 Task: Display the results of the 2022 Victory Lane Racing NASCAR Cup Series for the race "FireKeepers Casino 400" on the track "Michigan".
Action: Mouse moved to (269, 278)
Screenshot: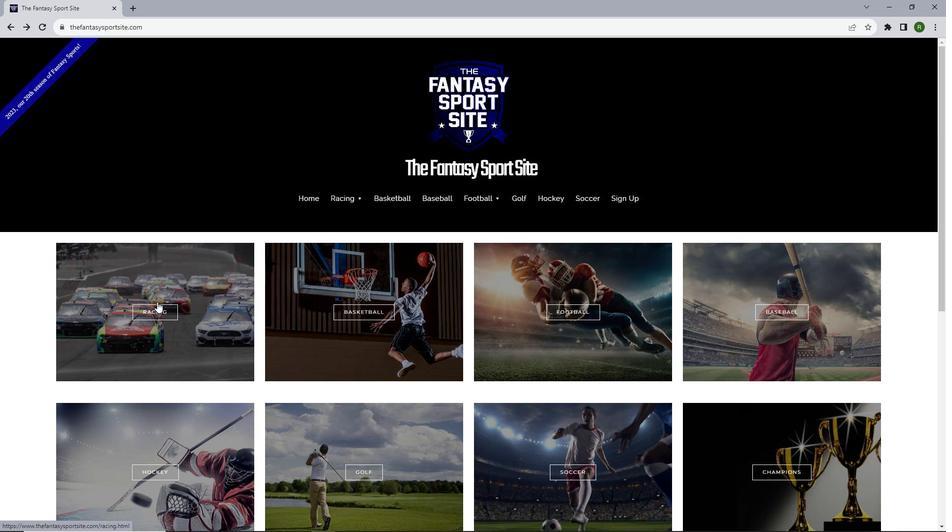 
Action: Mouse pressed left at (269, 278)
Screenshot: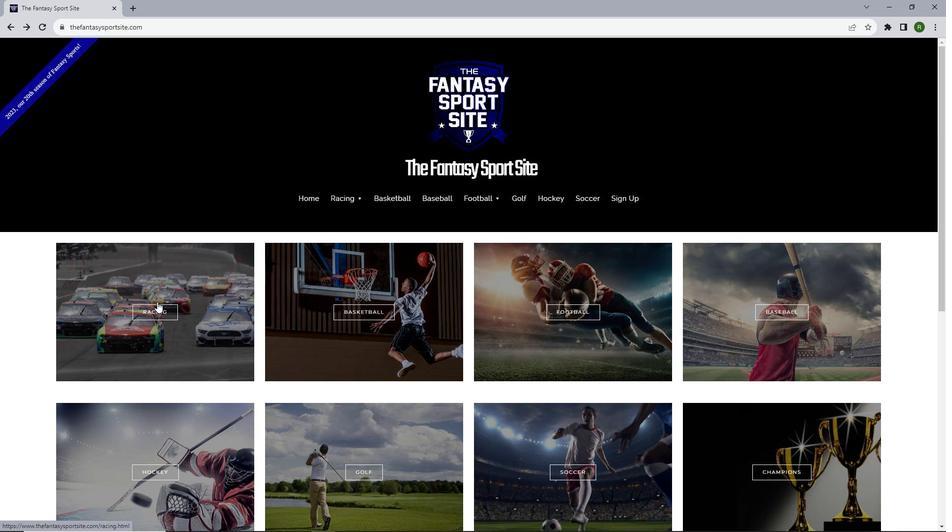 
Action: Mouse moved to (286, 289)
Screenshot: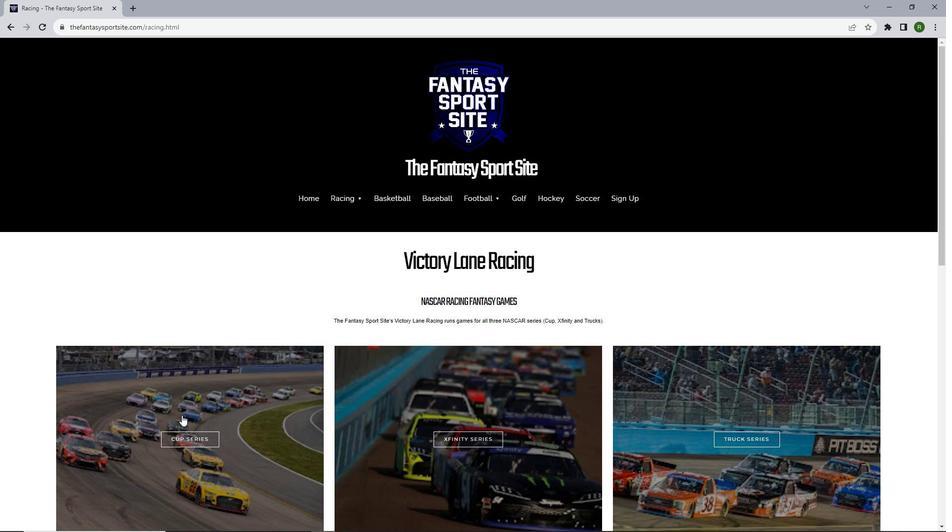 
Action: Mouse pressed left at (286, 289)
Screenshot: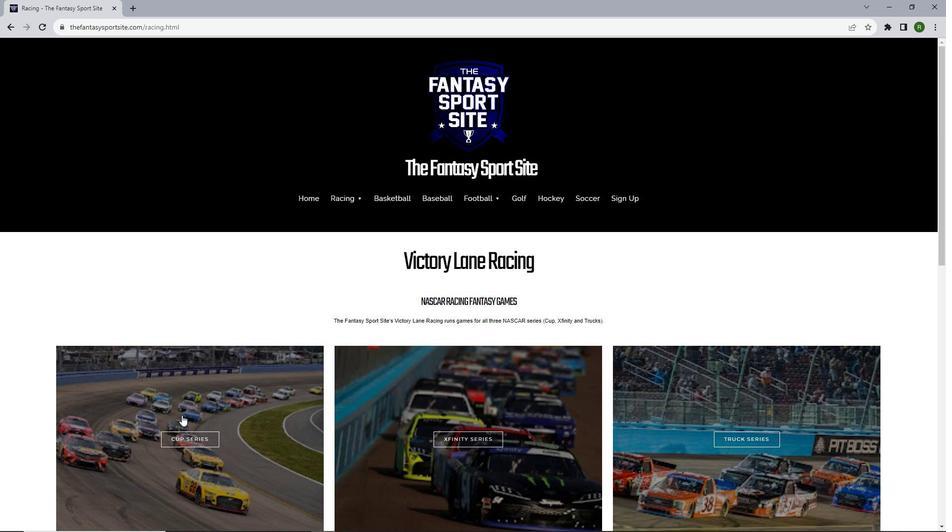 
Action: Mouse moved to (306, 288)
Screenshot: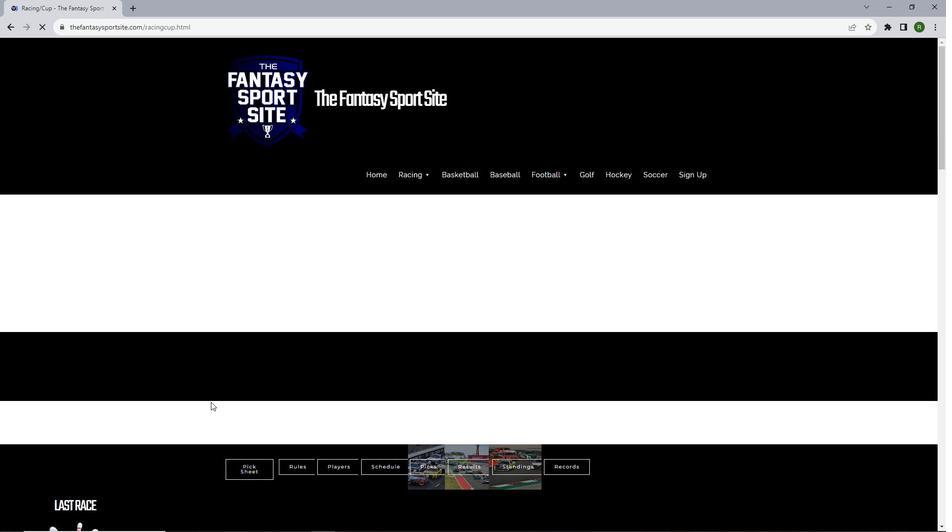 
Action: Mouse scrolled (306, 288) with delta (0, 0)
Screenshot: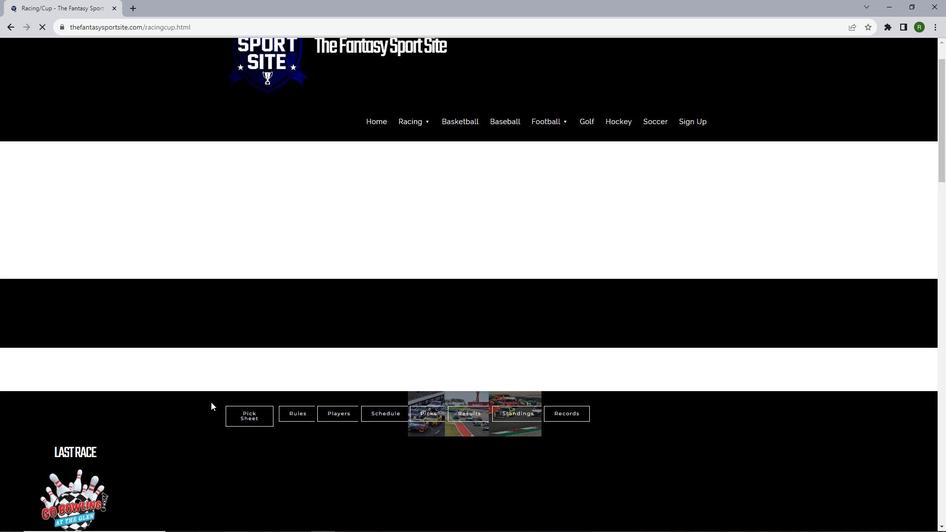 
Action: Mouse scrolled (306, 288) with delta (0, 0)
Screenshot: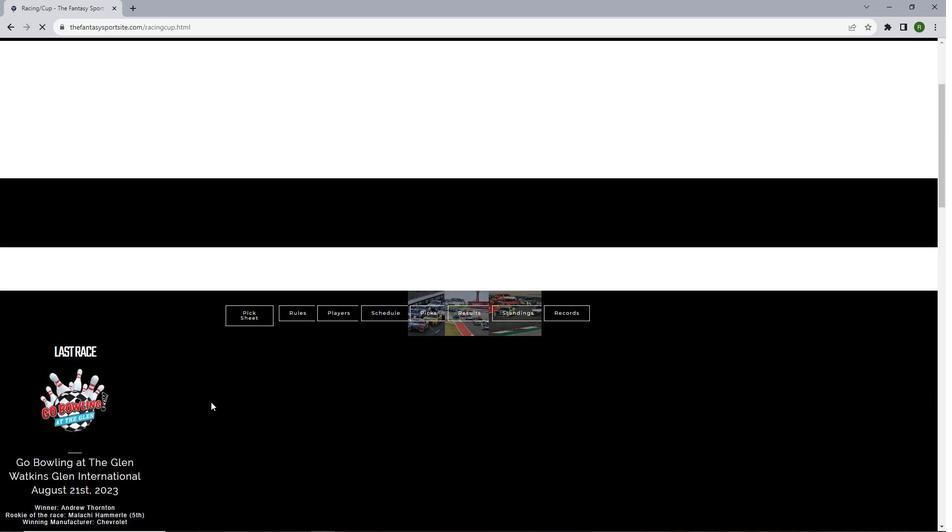 
Action: Mouse scrolled (306, 288) with delta (0, 0)
Screenshot: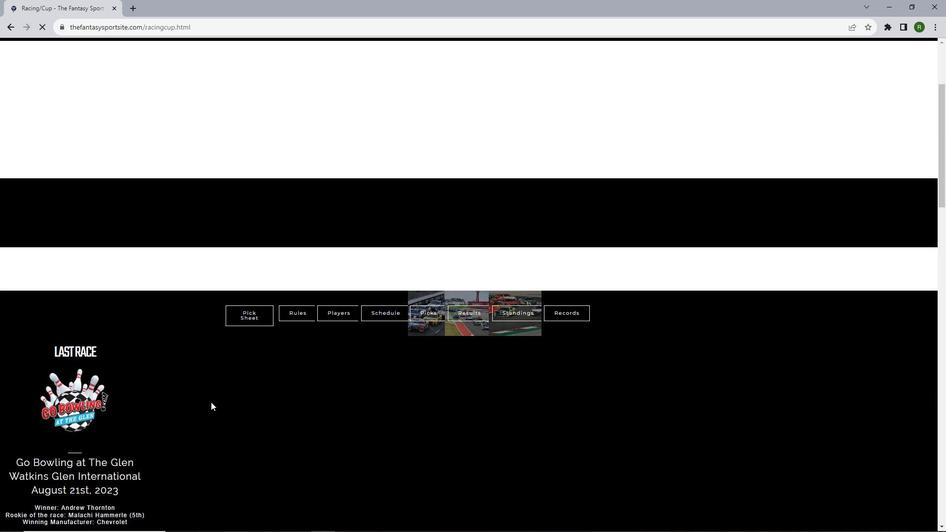 
Action: Mouse scrolled (306, 288) with delta (0, 0)
Screenshot: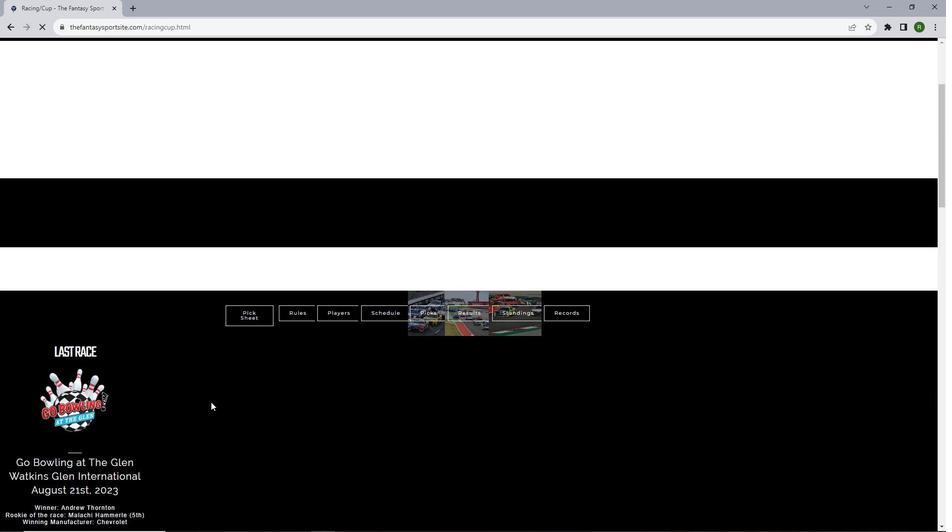 
Action: Mouse moved to (445, 290)
Screenshot: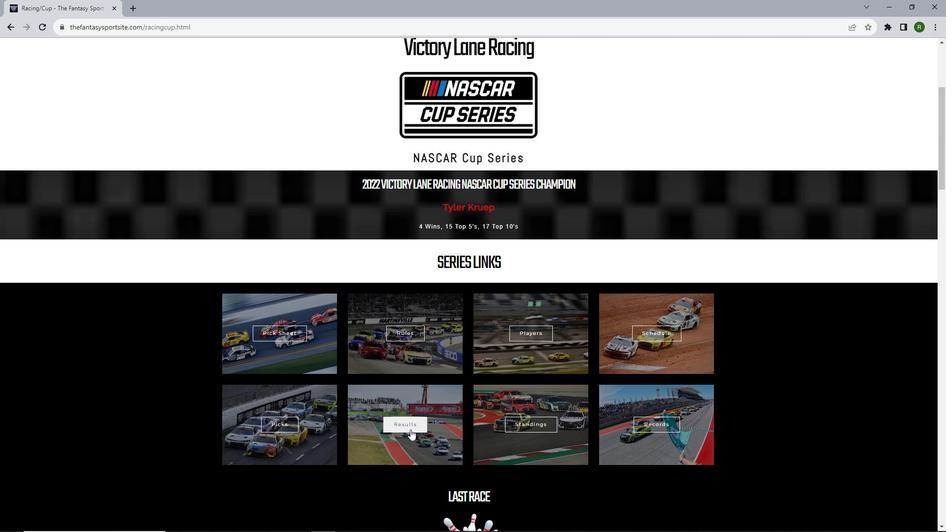 
Action: Mouse pressed left at (445, 290)
Screenshot: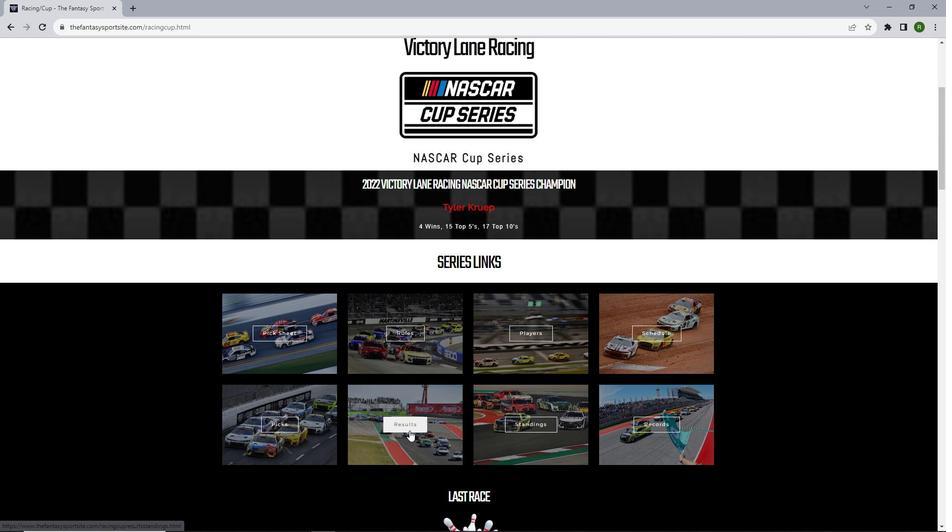 
Action: Mouse moved to (468, 275)
Screenshot: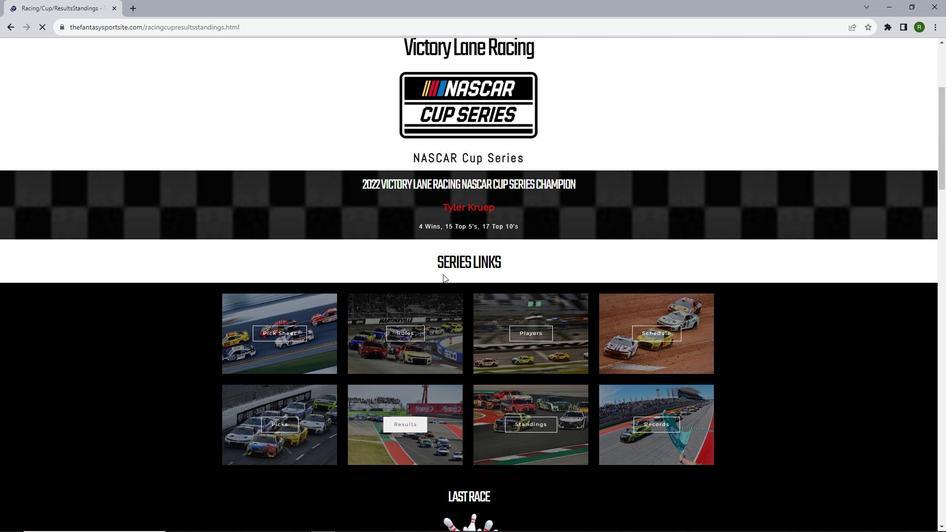 
Action: Mouse scrolled (468, 275) with delta (0, 0)
Screenshot: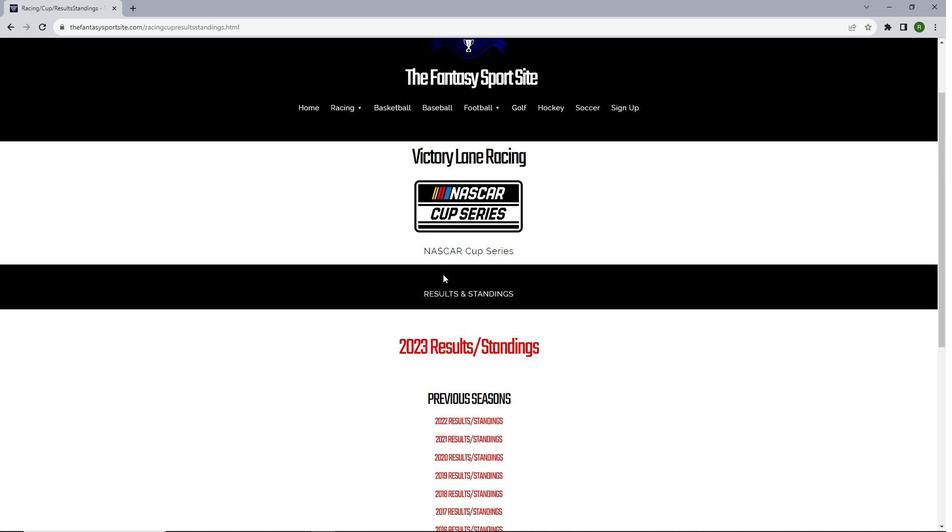 
Action: Mouse scrolled (468, 275) with delta (0, 0)
Screenshot: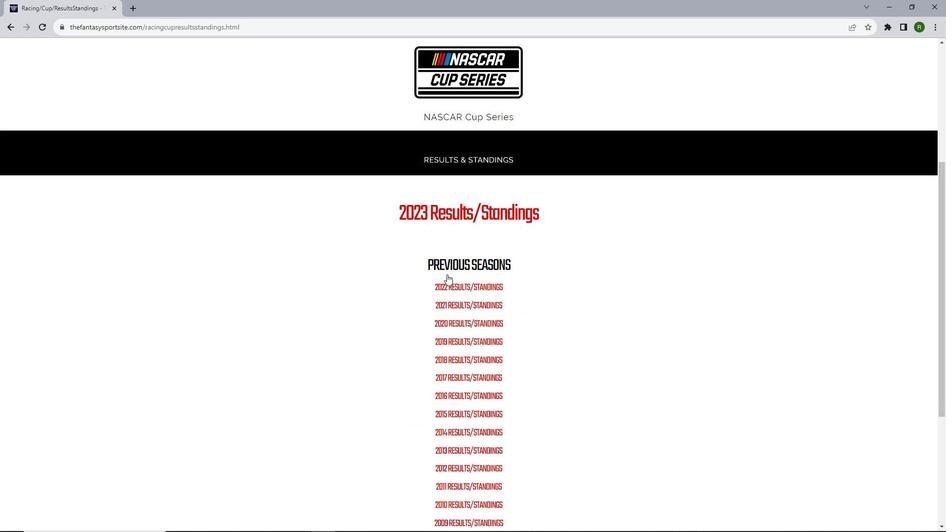 
Action: Mouse scrolled (468, 275) with delta (0, 0)
Screenshot: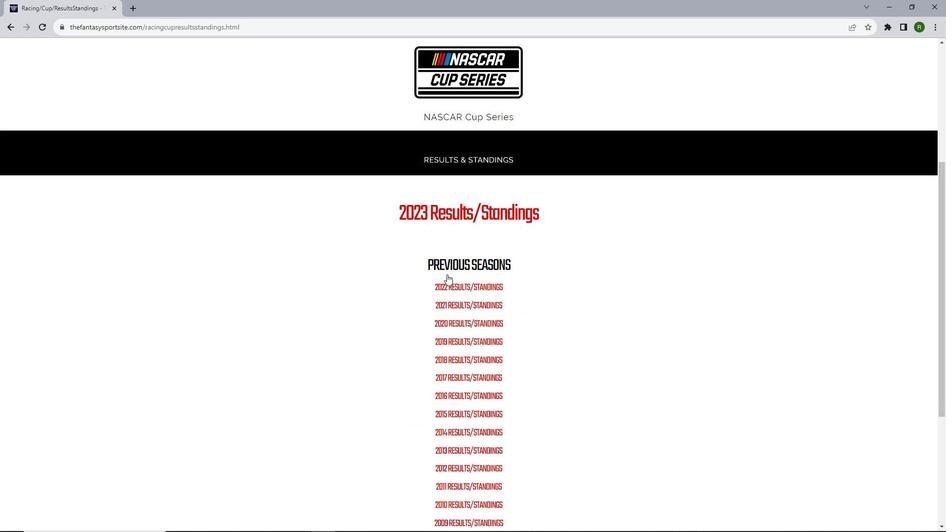 
Action: Mouse scrolled (468, 275) with delta (0, 0)
Screenshot: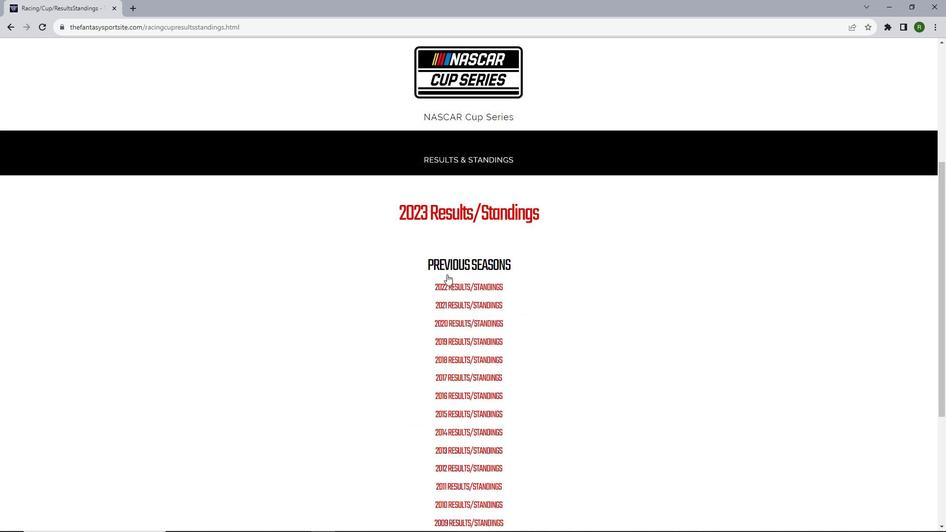 
Action: Mouse scrolled (468, 275) with delta (0, 0)
Screenshot: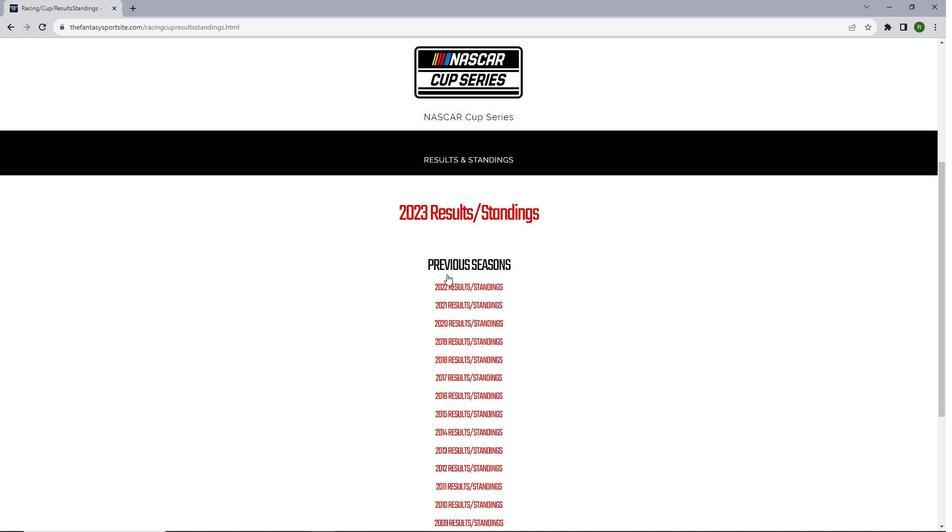 
Action: Mouse moved to (482, 274)
Screenshot: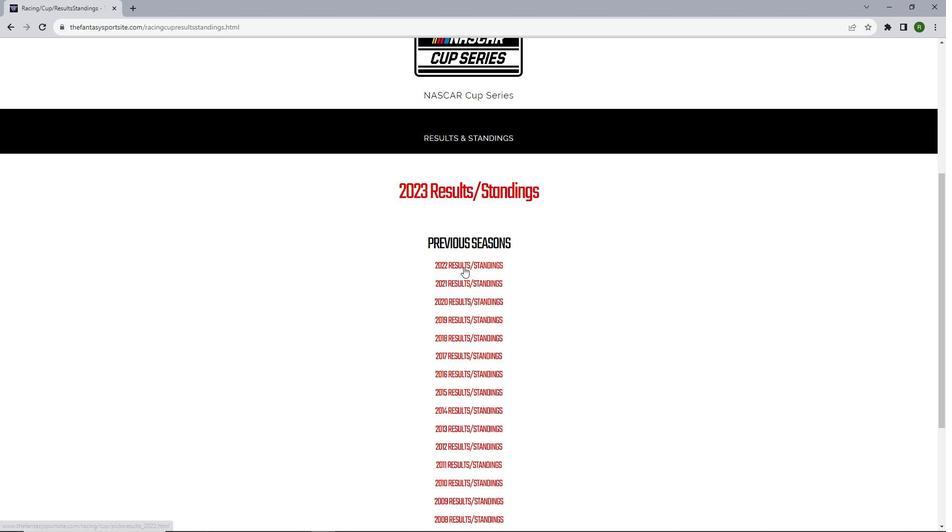 
Action: Mouse pressed left at (482, 274)
Screenshot: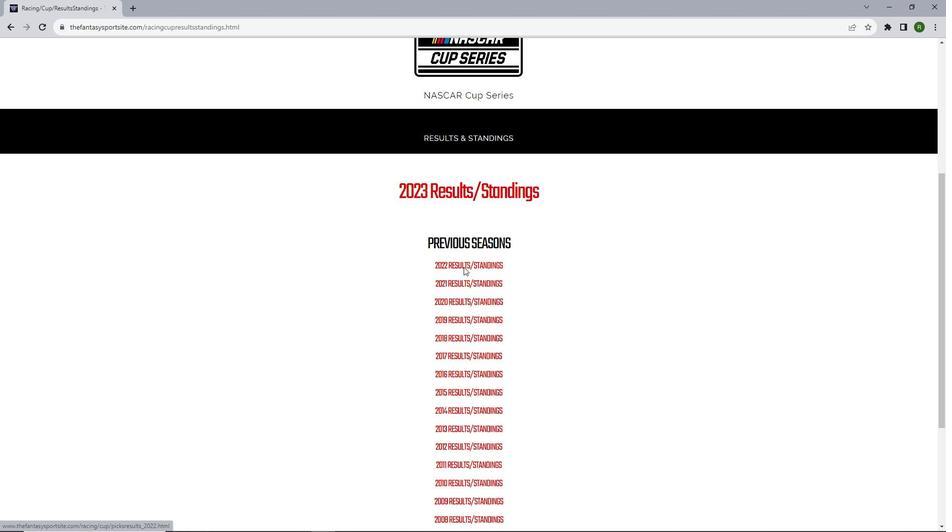
Action: Mouse moved to (552, 281)
Screenshot: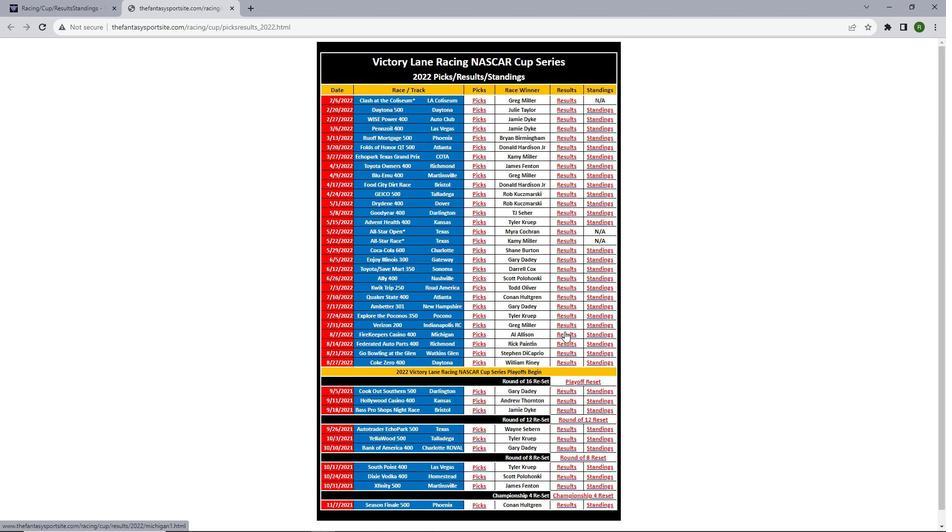 
Action: Mouse pressed left at (552, 281)
Screenshot: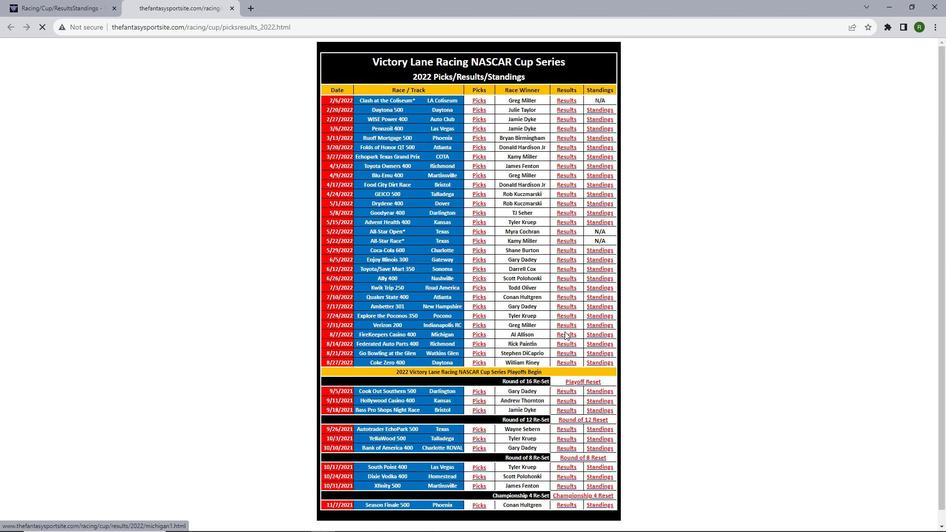 
Action: Mouse moved to (485, 272)
Screenshot: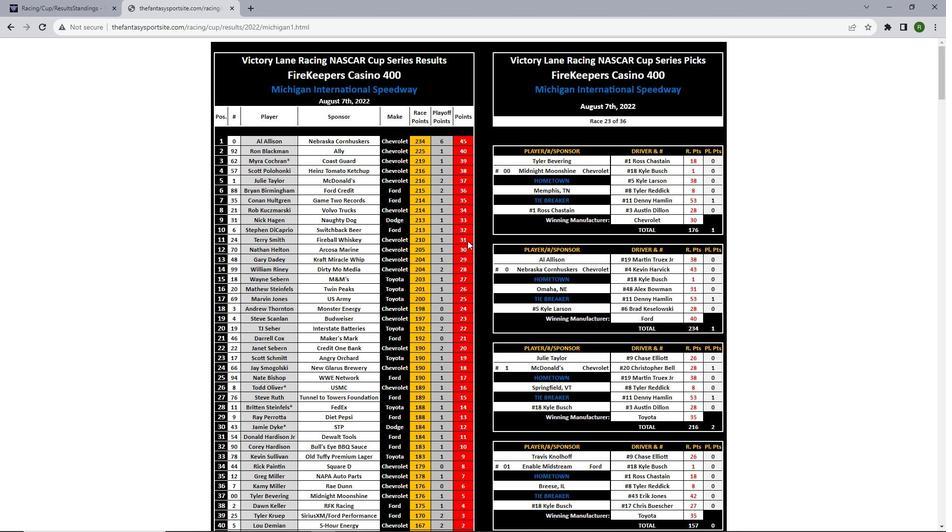 
Action: Mouse scrolled (485, 272) with delta (0, 0)
Screenshot: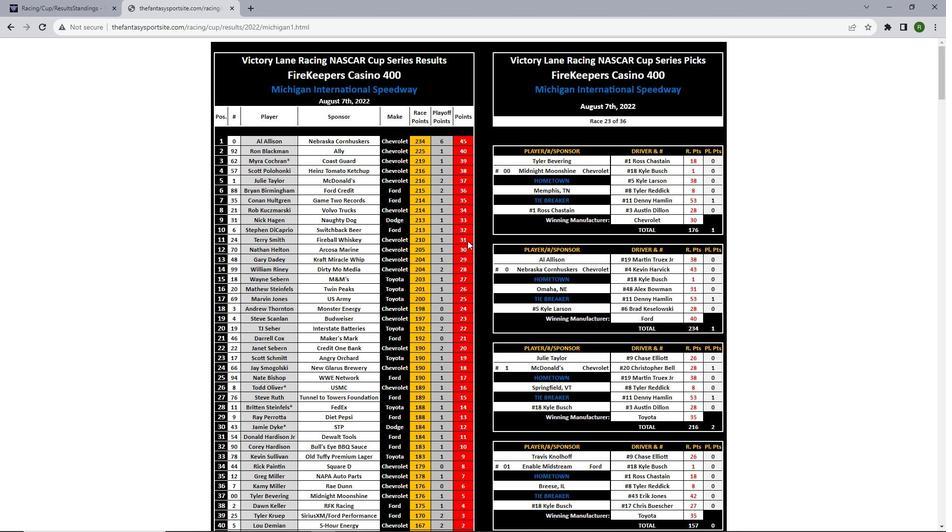 
Action: Mouse scrolled (485, 272) with delta (0, 0)
Screenshot: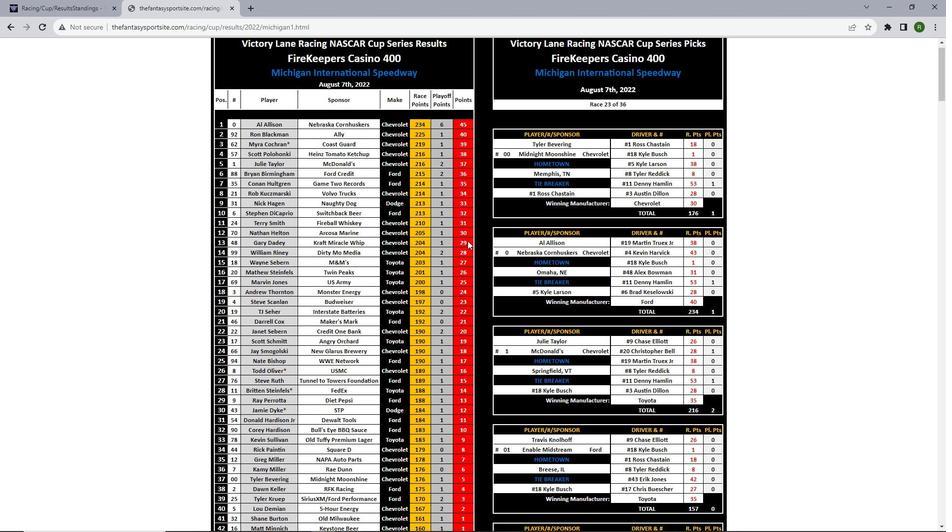
Action: Mouse scrolled (485, 272) with delta (0, 0)
Screenshot: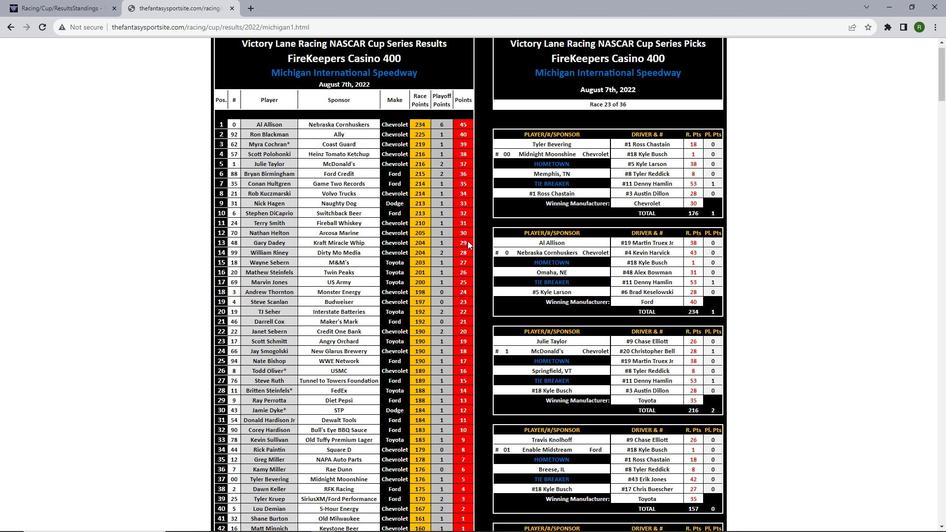 
Action: Mouse scrolled (485, 272) with delta (0, 0)
Screenshot: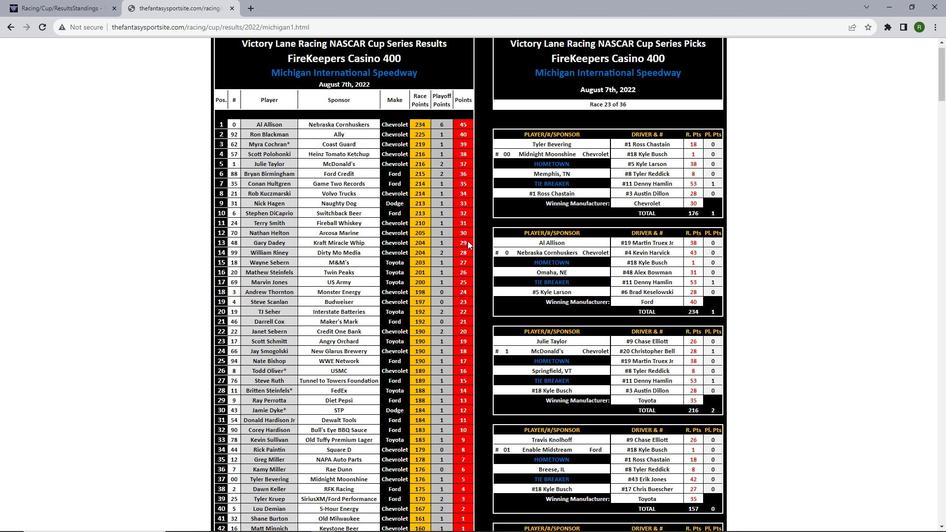
Action: Mouse scrolled (485, 272) with delta (0, 0)
Screenshot: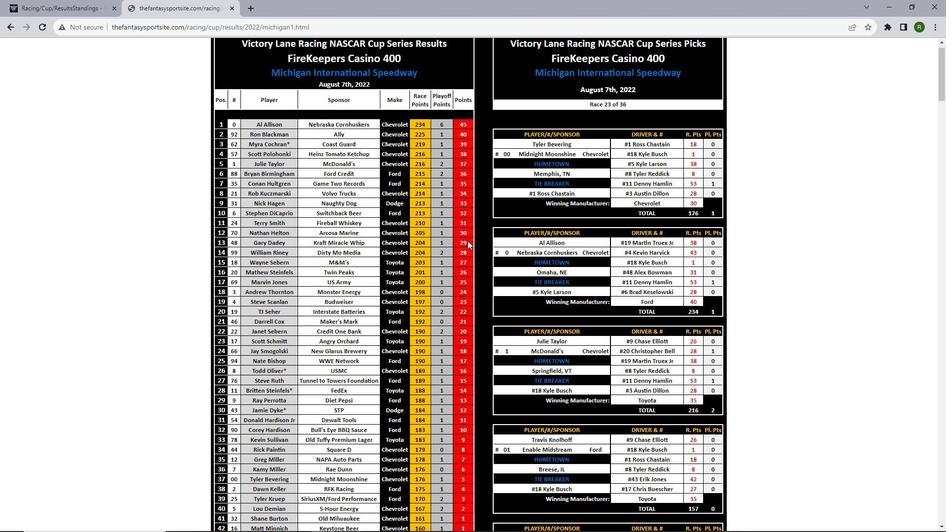 
Action: Mouse scrolled (485, 272) with delta (0, 0)
Screenshot: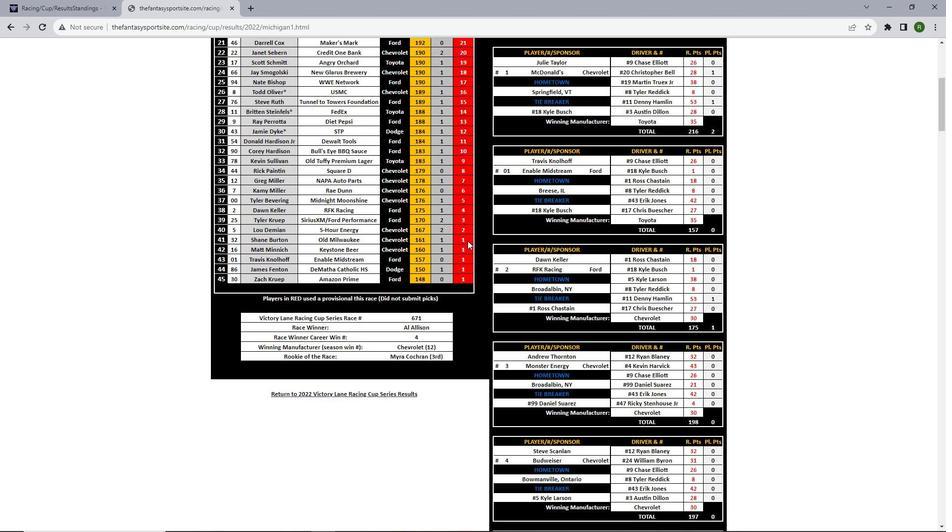 
Action: Mouse scrolled (485, 272) with delta (0, 0)
Screenshot: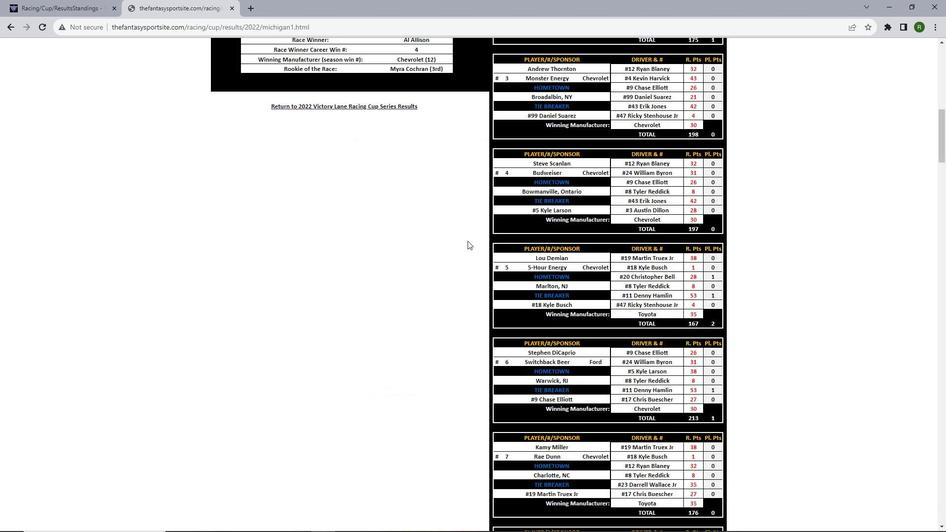 
Action: Mouse scrolled (485, 272) with delta (0, 0)
Screenshot: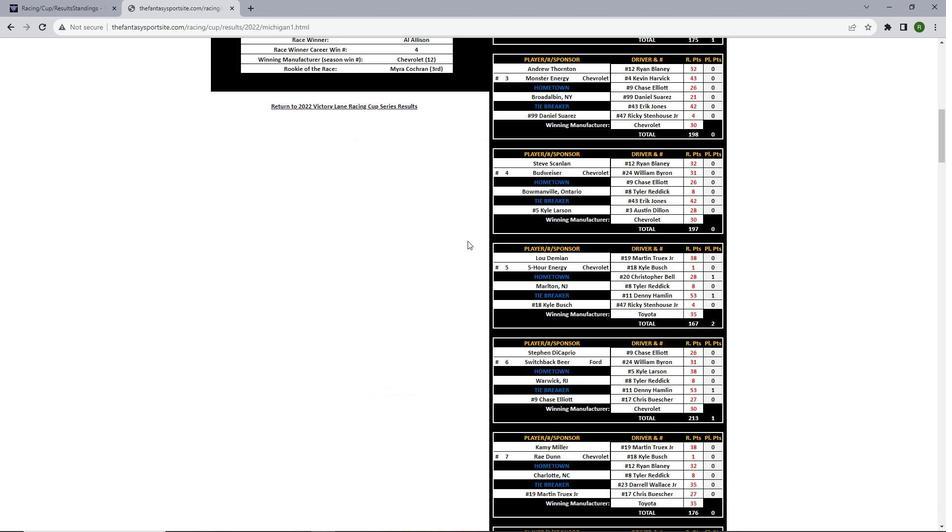 
Action: Mouse scrolled (485, 272) with delta (0, 0)
Screenshot: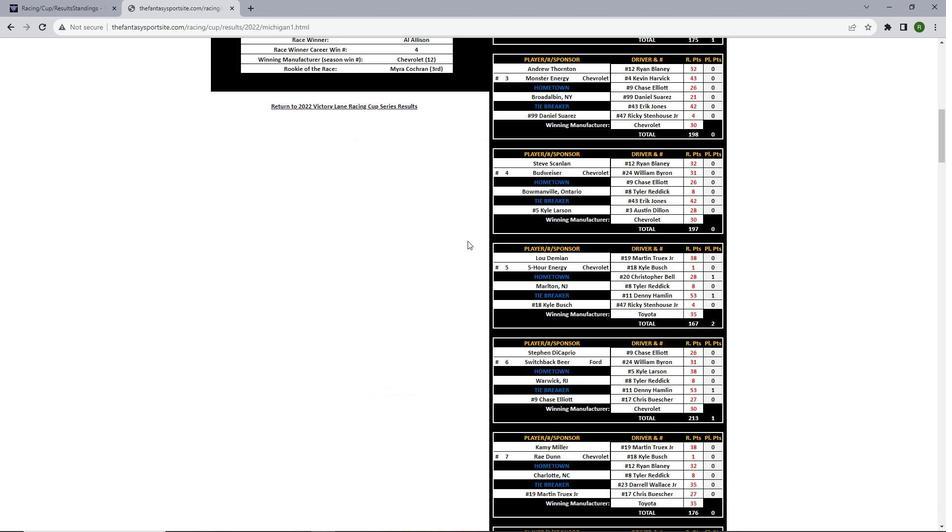 
Action: Mouse scrolled (485, 272) with delta (0, 0)
Screenshot: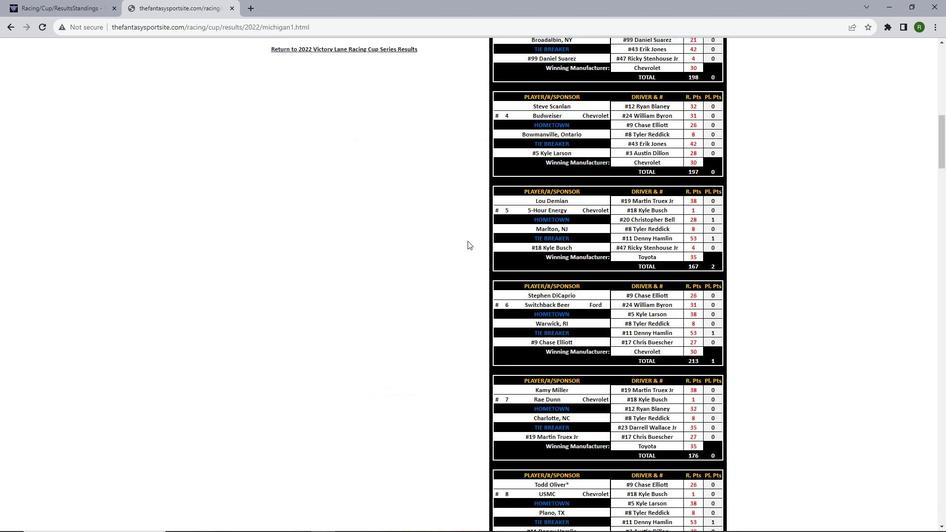 
Action: Mouse scrolled (485, 272) with delta (0, 0)
Screenshot: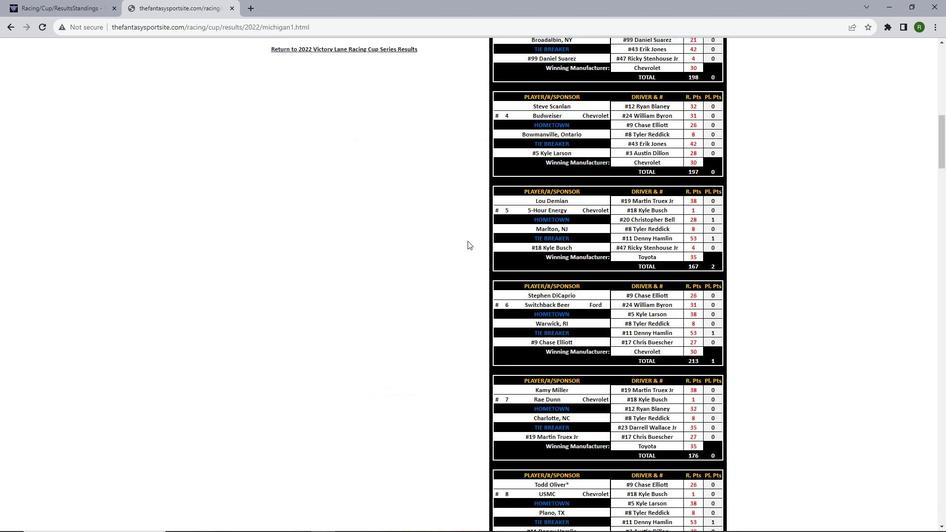 
Action: Mouse scrolled (485, 272) with delta (0, 0)
Screenshot: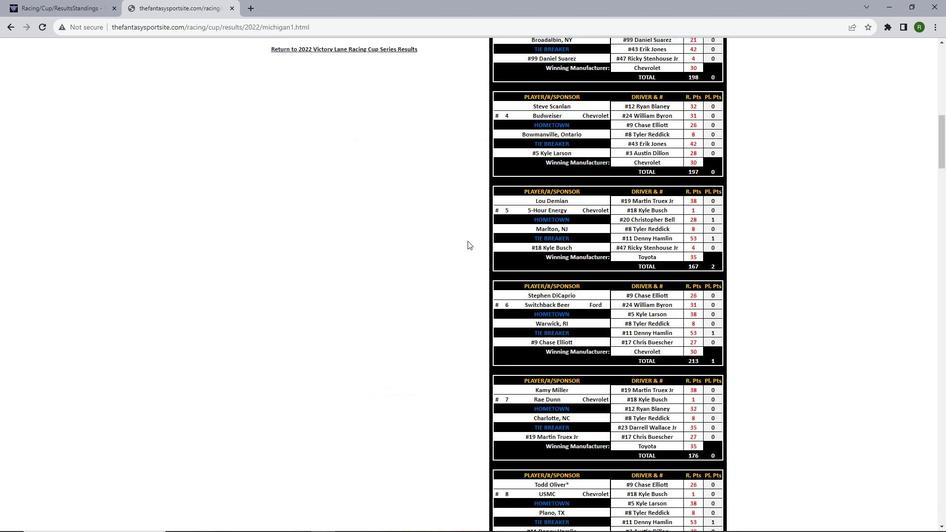 
Action: Mouse scrolled (485, 272) with delta (0, 0)
Screenshot: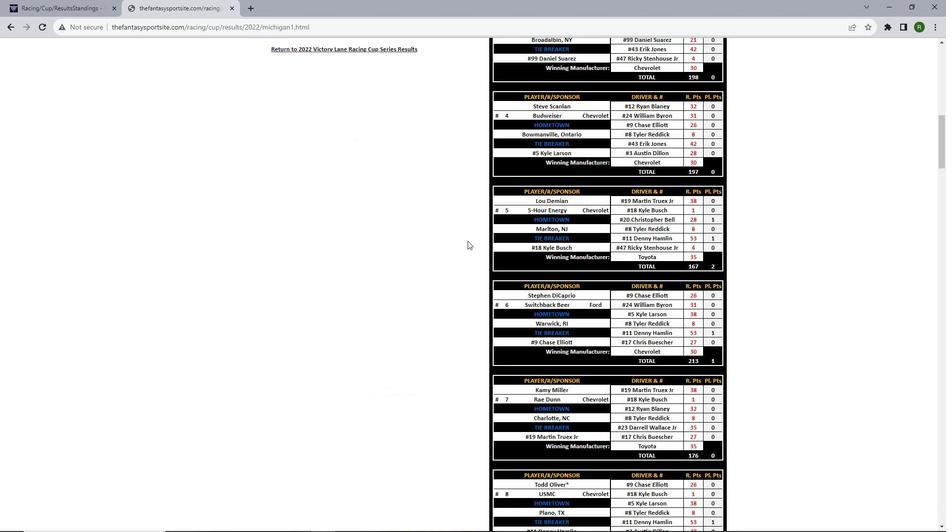 
Action: Mouse scrolled (485, 272) with delta (0, 0)
Screenshot: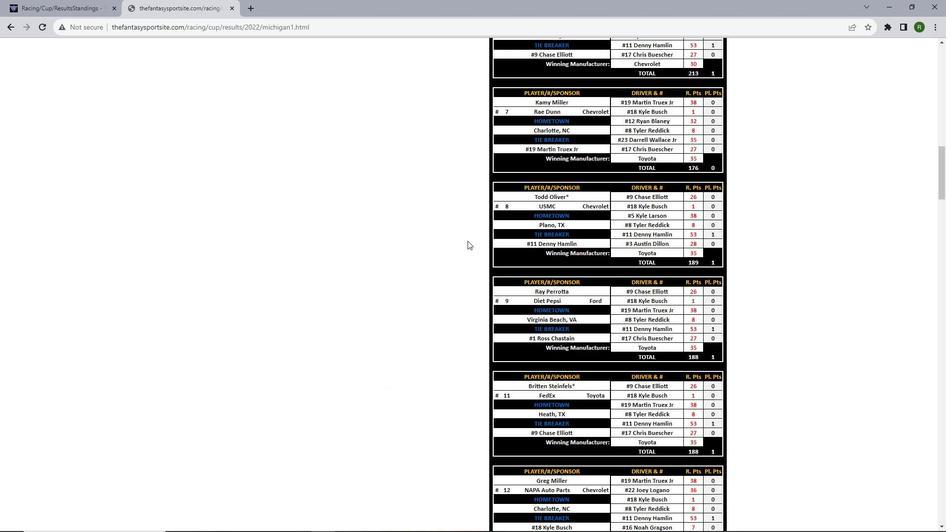 
Action: Mouse scrolled (485, 272) with delta (0, 0)
Screenshot: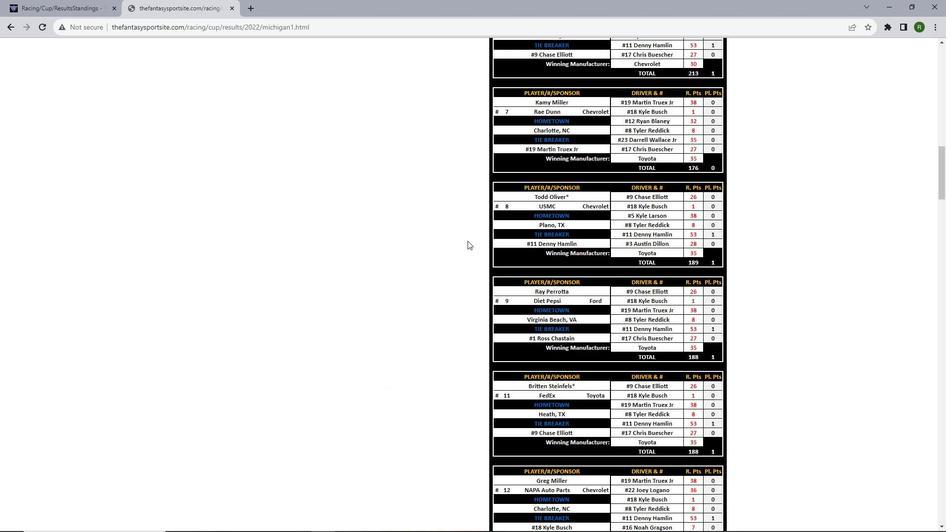 
Action: Mouse scrolled (485, 272) with delta (0, 0)
Screenshot: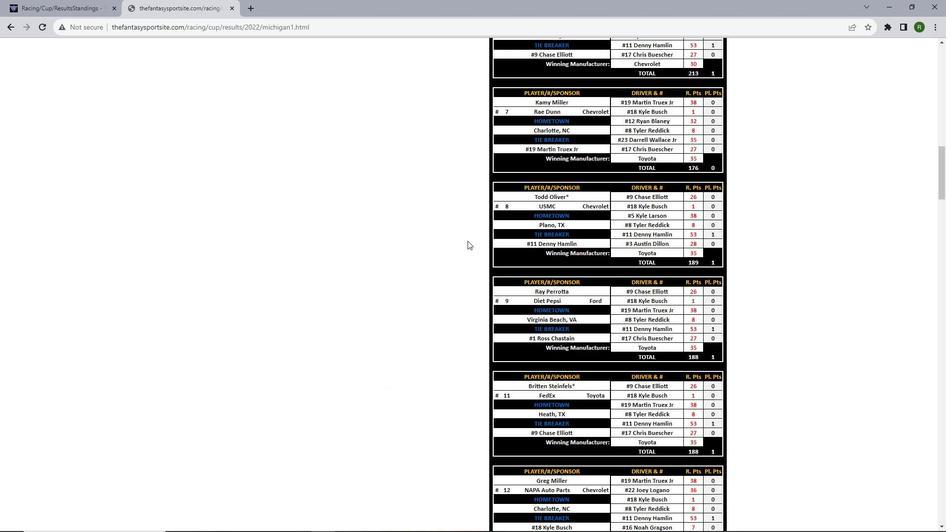 
Action: Mouse scrolled (485, 272) with delta (0, 0)
Screenshot: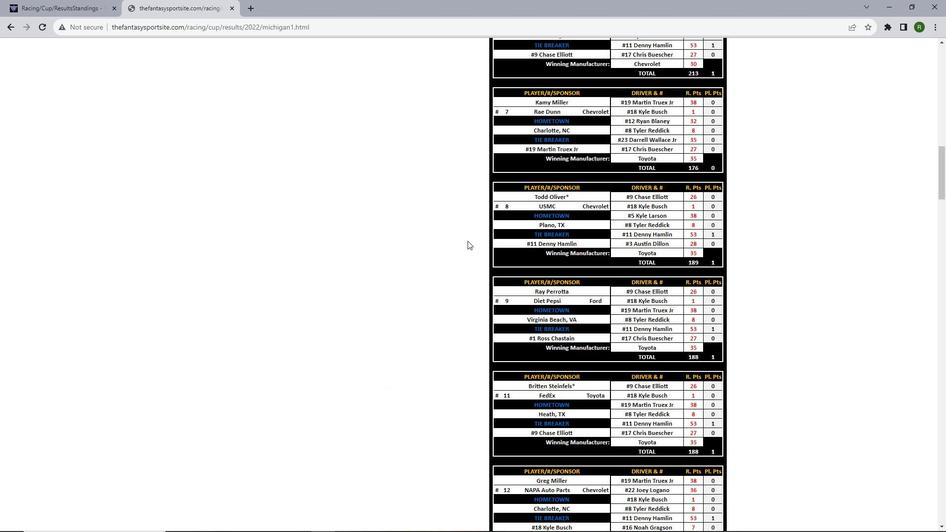 
Action: Mouse scrolled (485, 272) with delta (0, 0)
Screenshot: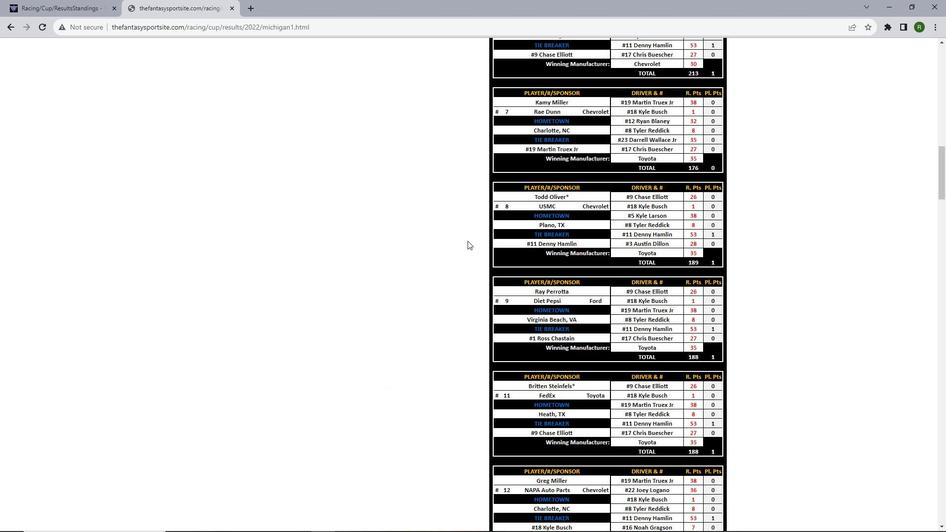 
Action: Mouse scrolled (485, 272) with delta (0, 0)
Screenshot: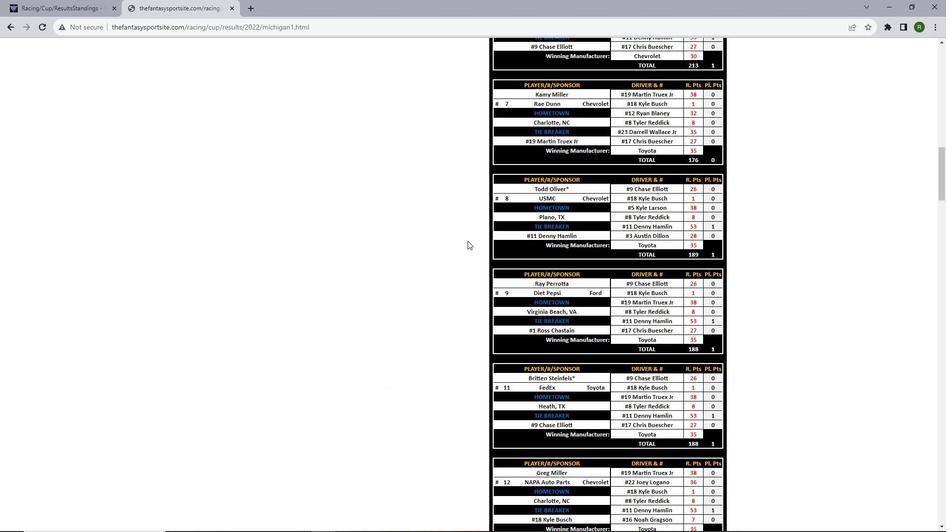 
Action: Mouse scrolled (485, 272) with delta (0, 0)
Screenshot: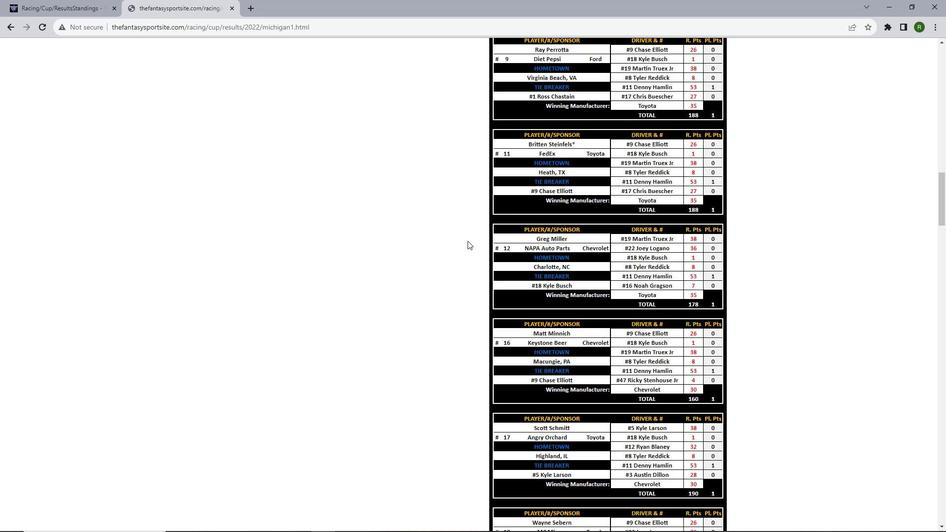 
Action: Mouse scrolled (485, 272) with delta (0, 0)
Screenshot: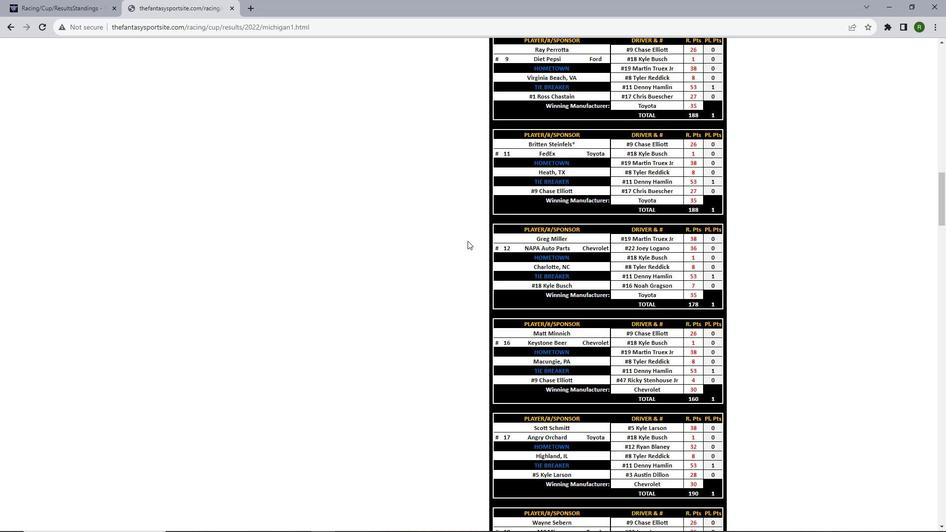 
Action: Mouse scrolled (485, 272) with delta (0, 0)
Screenshot: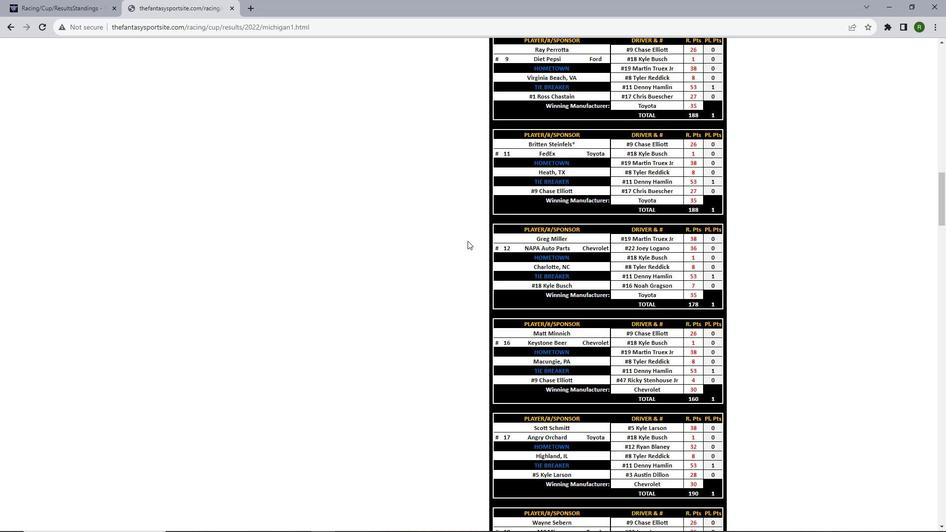 
Action: Mouse scrolled (485, 272) with delta (0, 0)
Screenshot: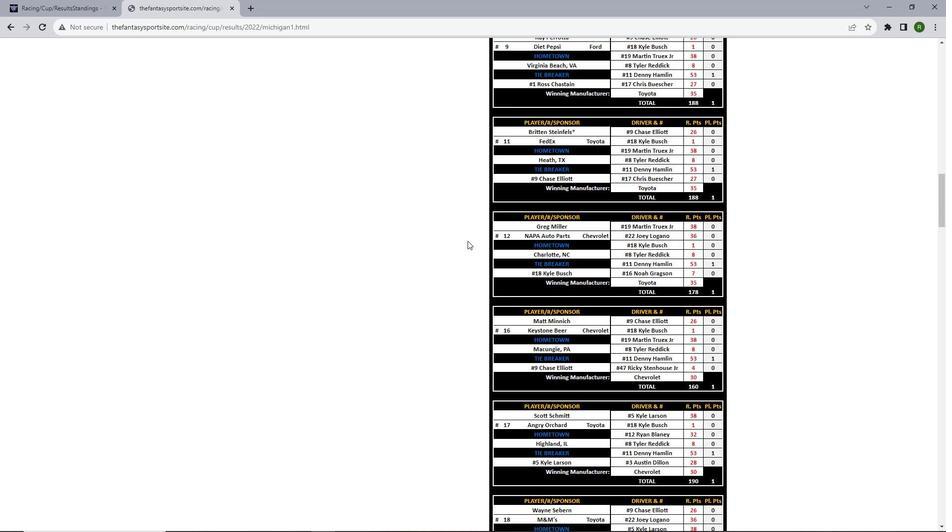 
Action: Mouse scrolled (485, 272) with delta (0, 0)
Screenshot: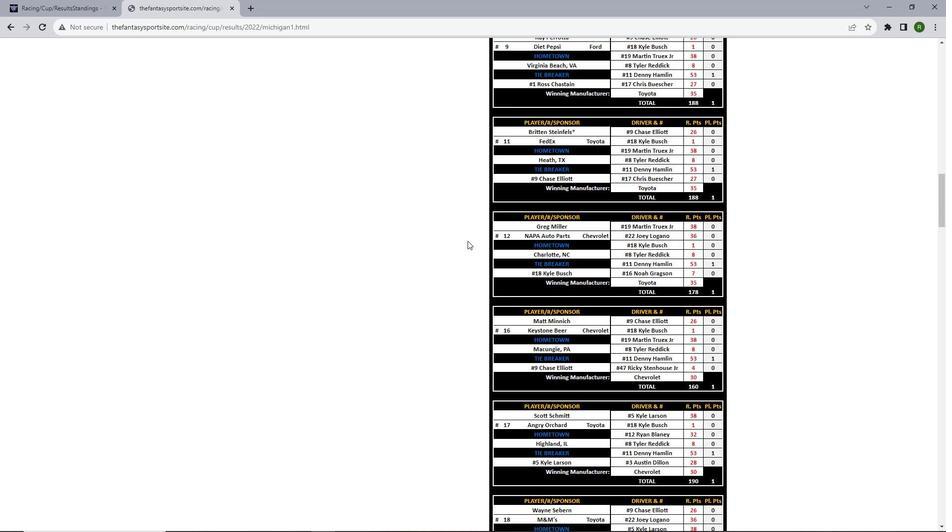 
Action: Mouse scrolled (485, 272) with delta (0, 0)
Screenshot: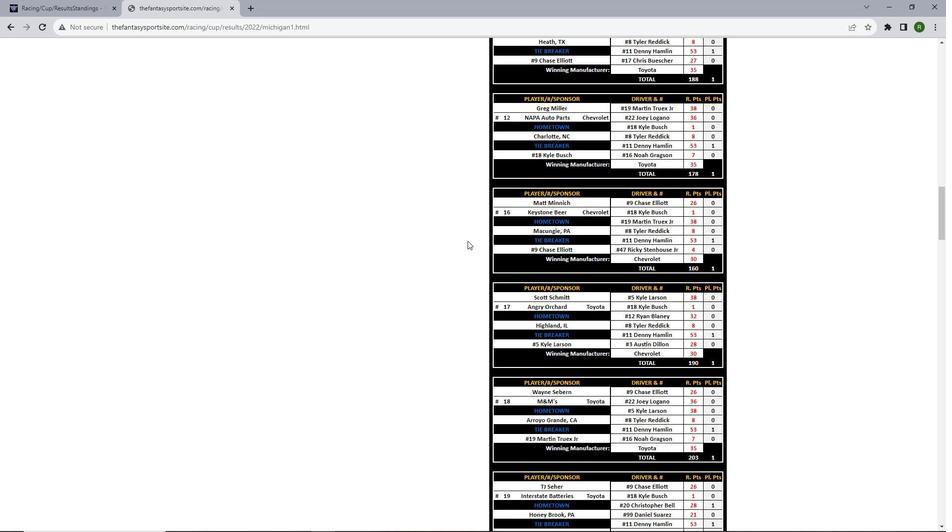 
Action: Mouse scrolled (485, 272) with delta (0, 0)
Screenshot: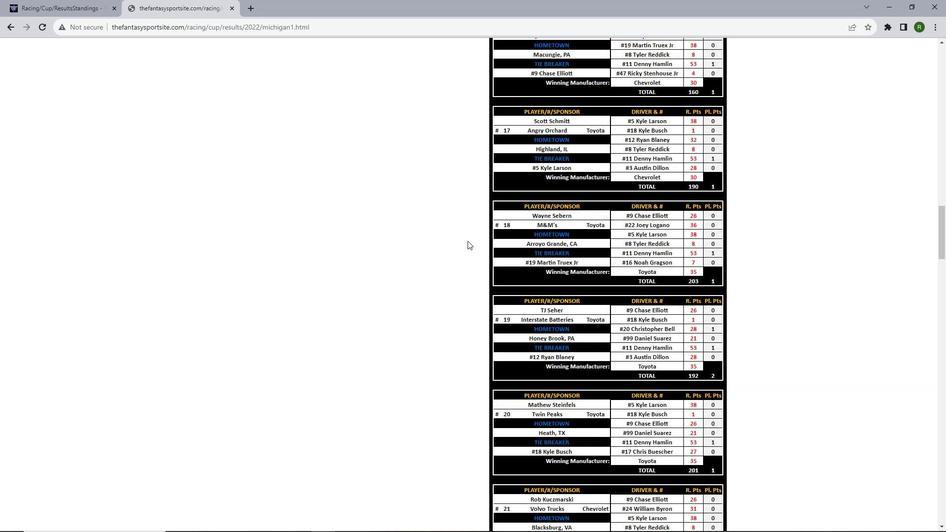 
Action: Mouse scrolled (485, 272) with delta (0, 0)
Screenshot: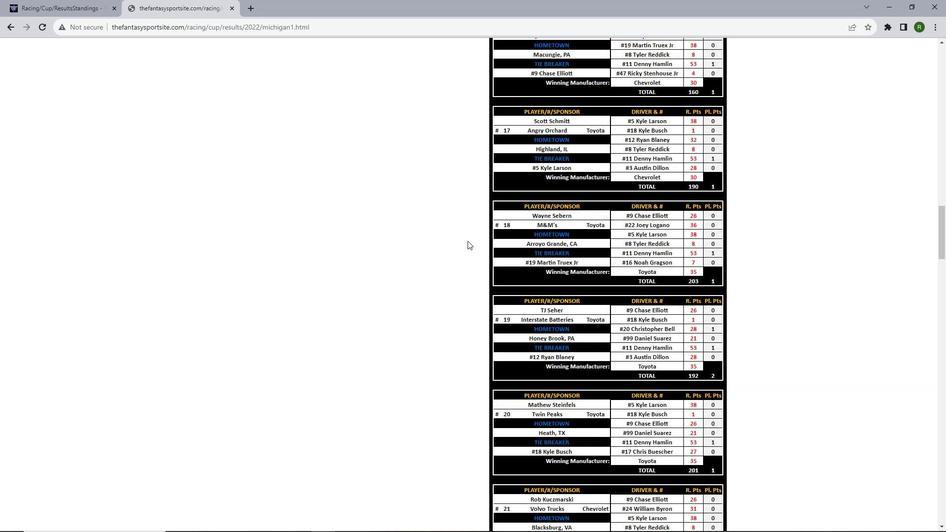 
Action: Mouse scrolled (485, 272) with delta (0, 0)
Screenshot: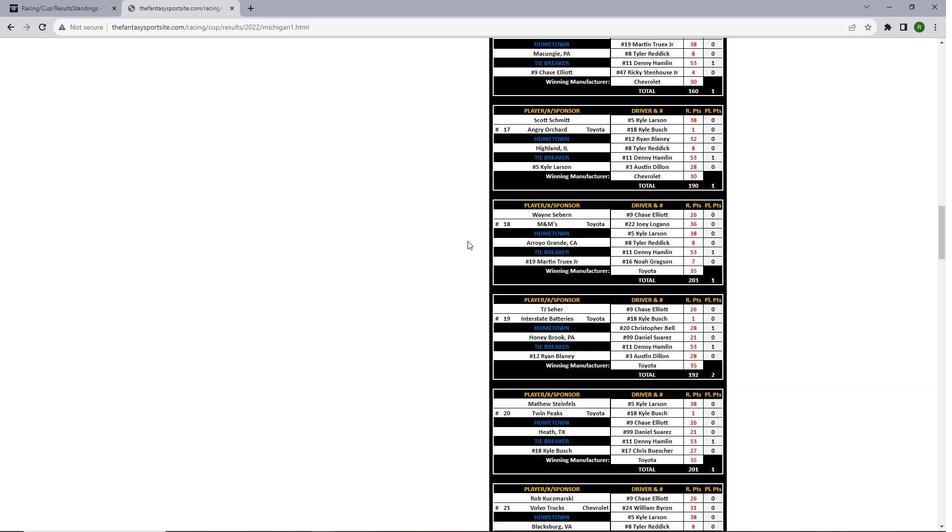 
Action: Mouse scrolled (485, 272) with delta (0, 0)
Screenshot: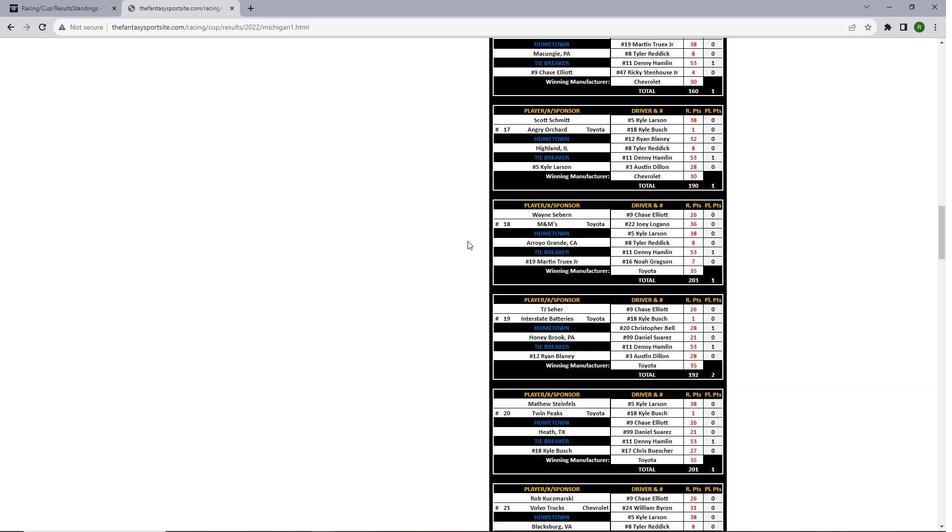 
Action: Mouse scrolled (485, 272) with delta (0, 0)
Screenshot: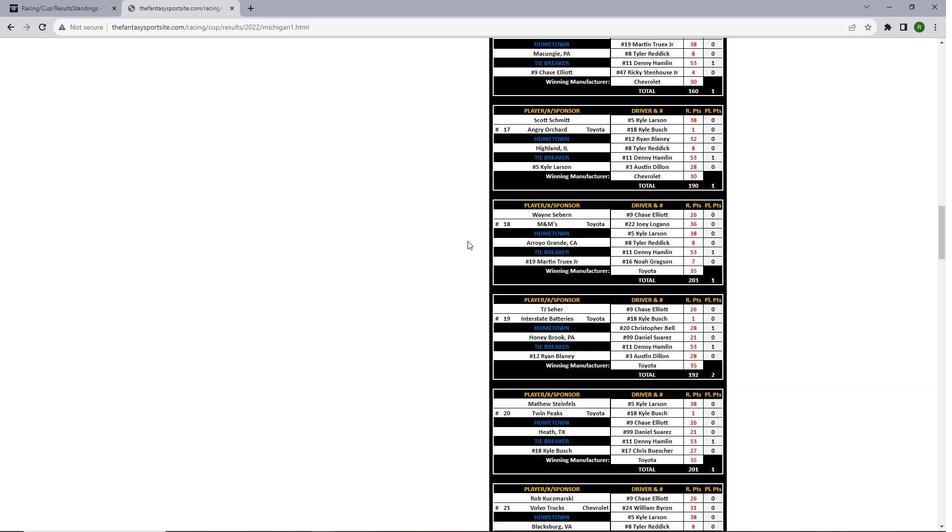 
Action: Mouse scrolled (485, 272) with delta (0, 0)
Screenshot: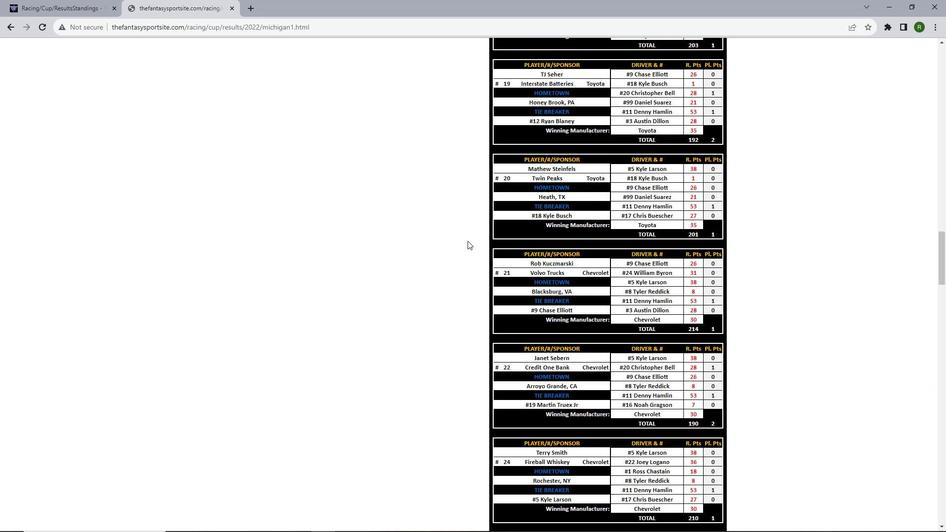 
Action: Mouse scrolled (485, 272) with delta (0, 0)
Screenshot: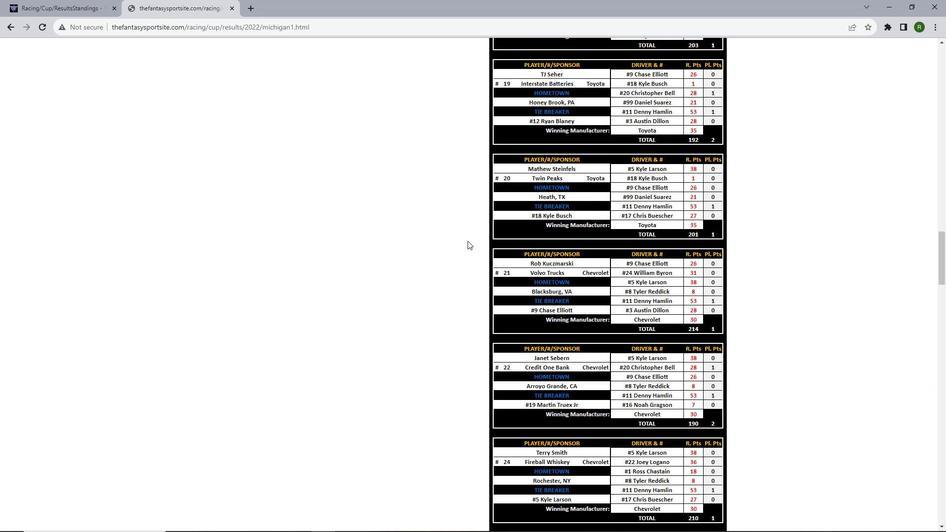 
Action: Mouse scrolled (485, 272) with delta (0, 0)
Screenshot: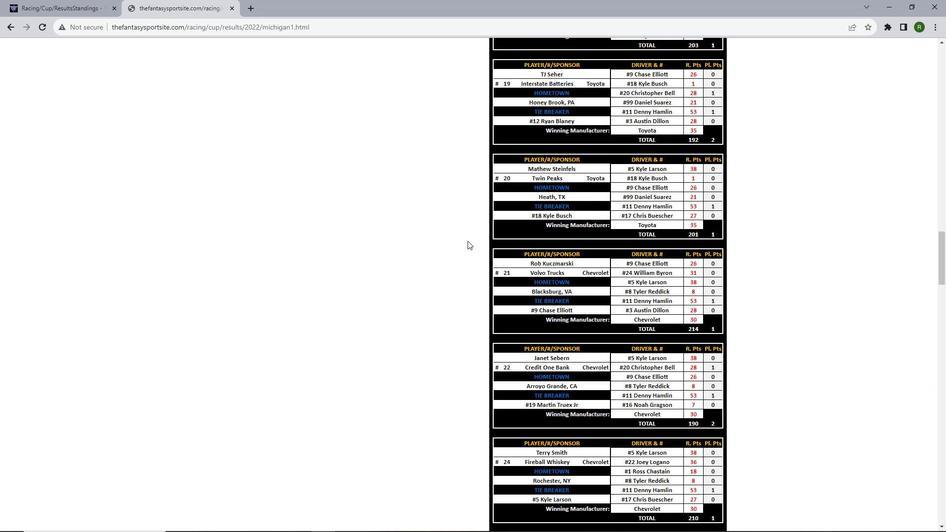 
Action: Mouse scrolled (485, 272) with delta (0, 0)
Screenshot: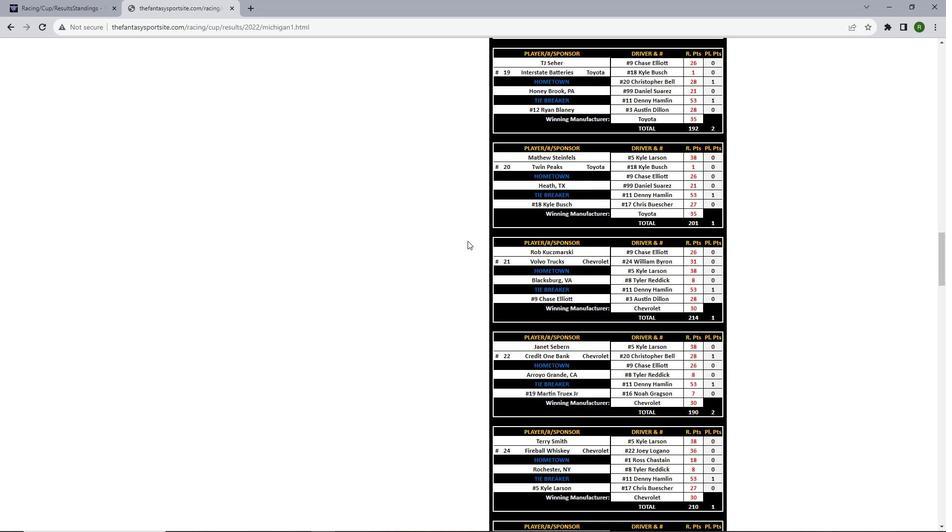 
Action: Mouse scrolled (485, 272) with delta (0, 0)
Screenshot: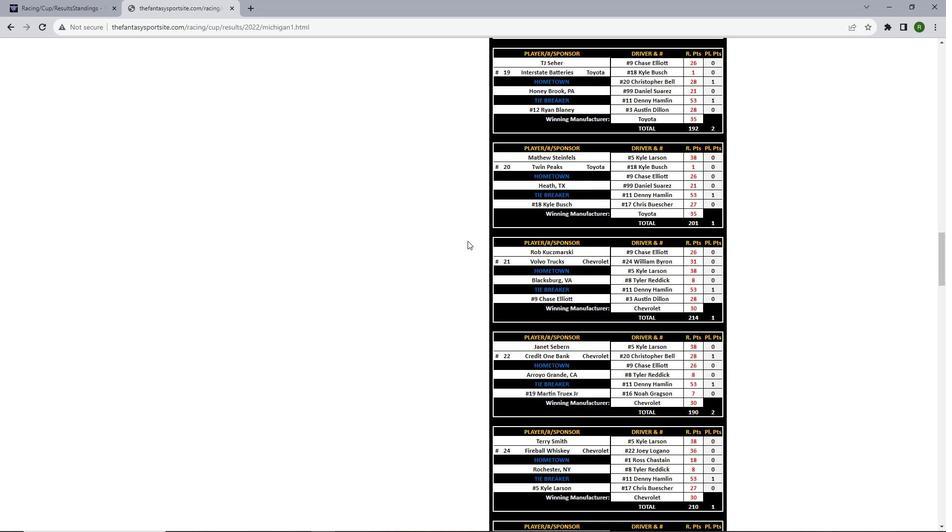 
Action: Mouse scrolled (485, 272) with delta (0, 0)
Screenshot: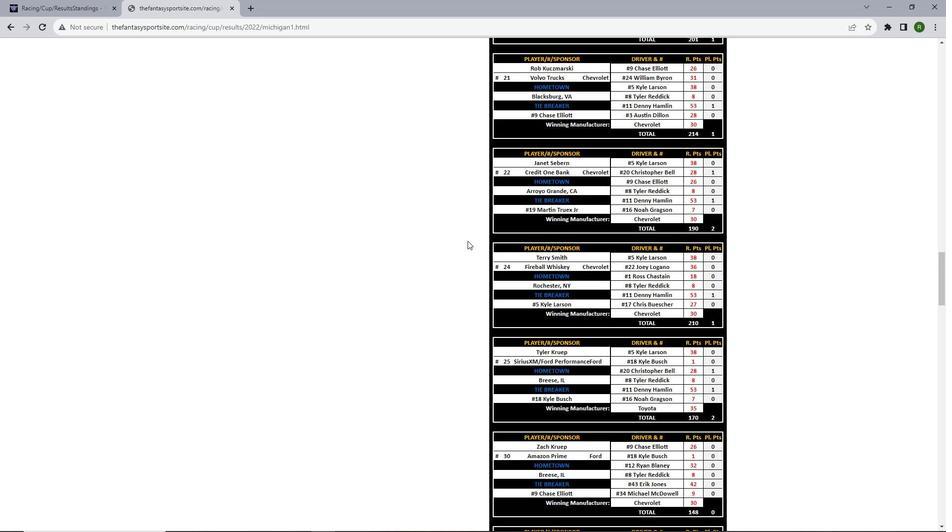
Action: Mouse scrolled (485, 272) with delta (0, 0)
Screenshot: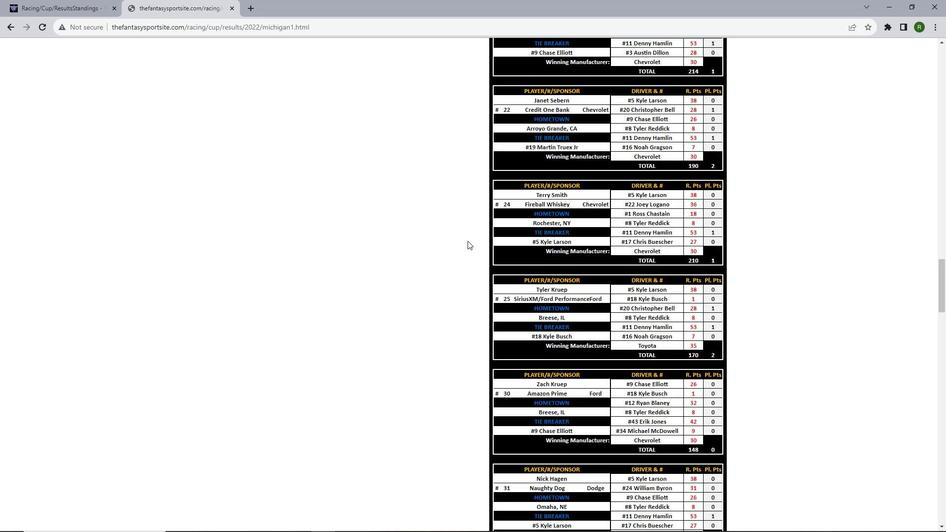 
Action: Mouse scrolled (485, 272) with delta (0, 0)
Screenshot: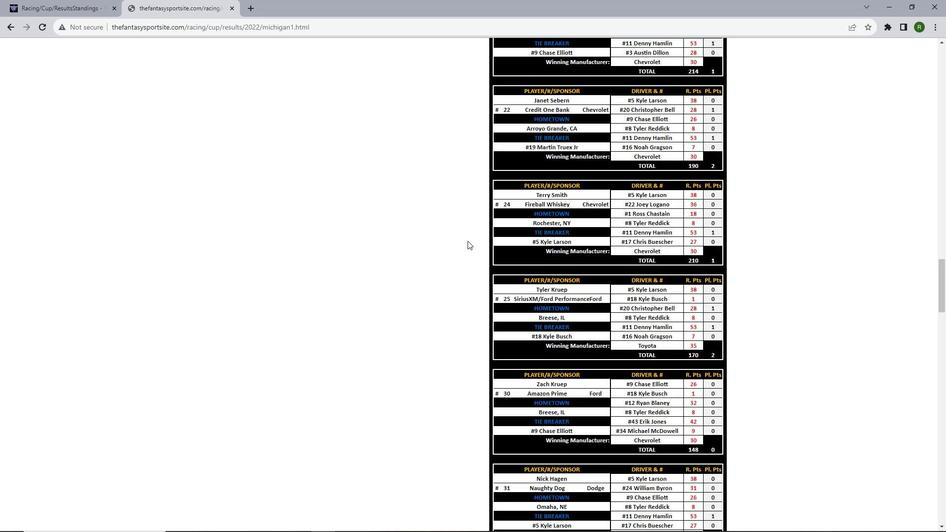 
Action: Mouse scrolled (485, 272) with delta (0, 0)
Screenshot: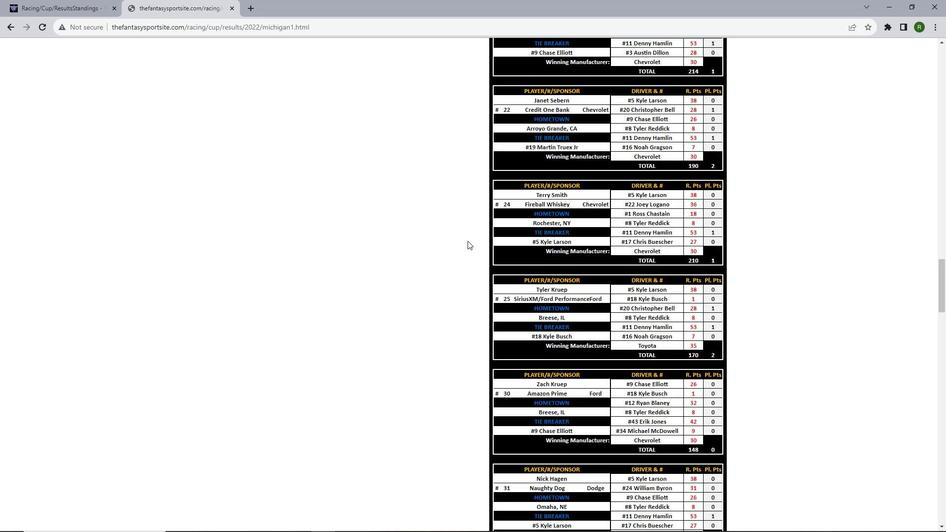 
Action: Mouse scrolled (485, 272) with delta (0, 0)
Screenshot: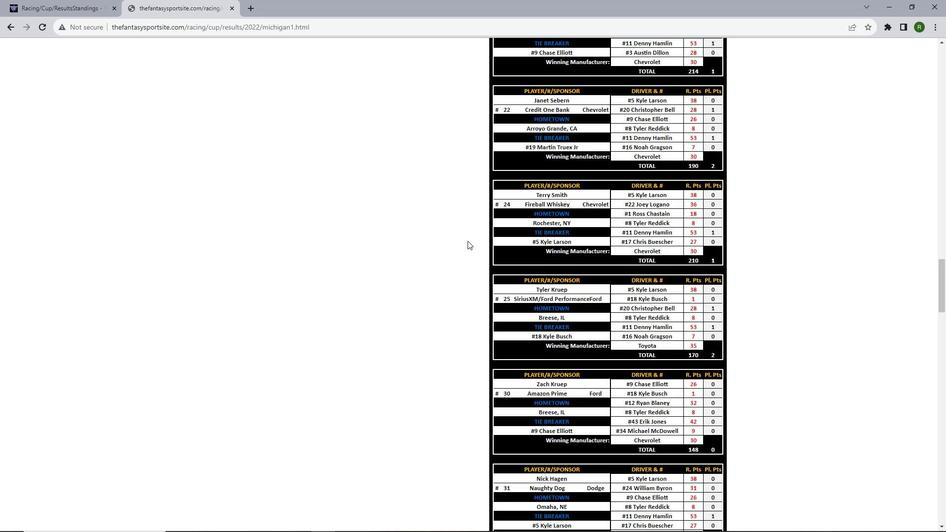 
Action: Mouse scrolled (485, 272) with delta (0, 0)
Screenshot: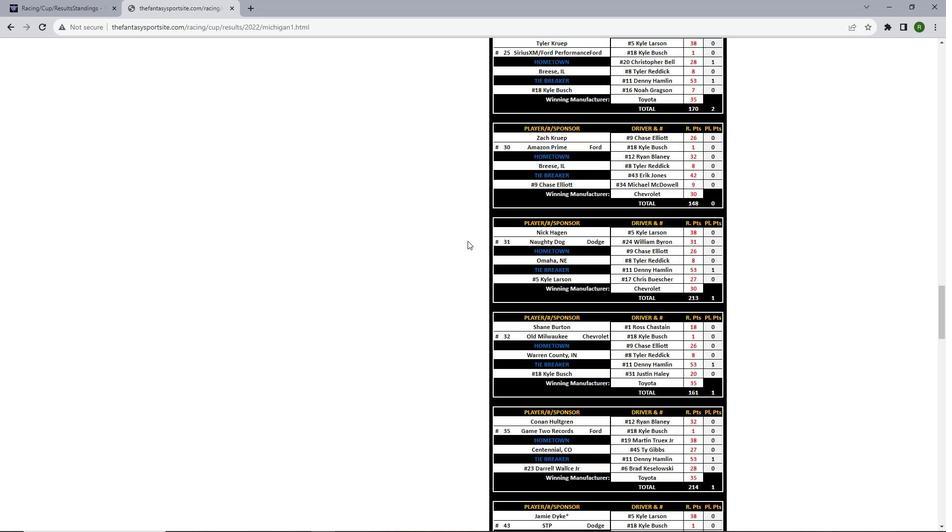 
Action: Mouse scrolled (485, 272) with delta (0, 0)
Screenshot: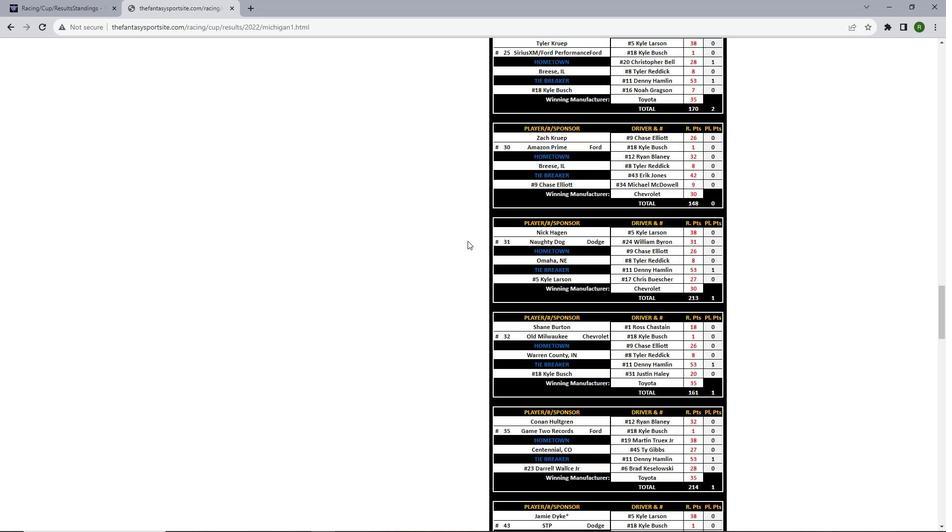 
Action: Mouse scrolled (485, 272) with delta (0, 0)
Screenshot: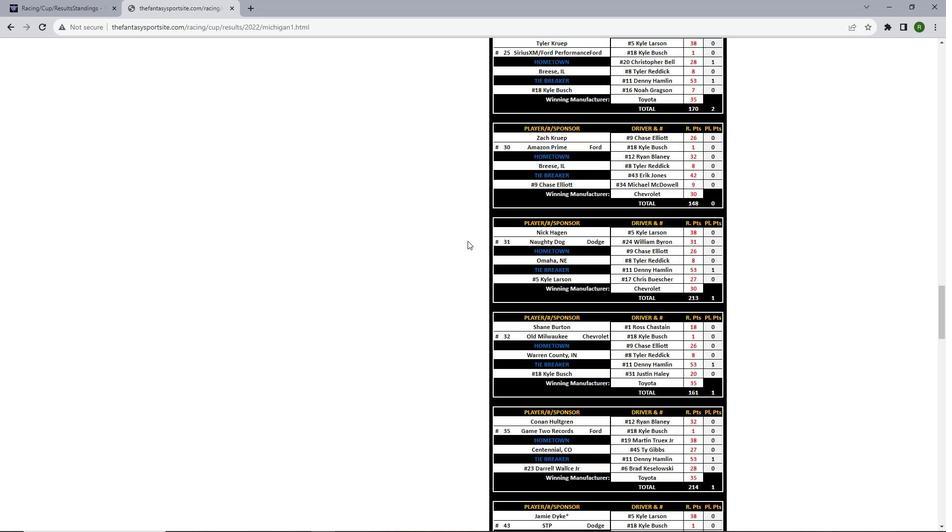 
Action: Mouse scrolled (485, 272) with delta (0, 0)
Screenshot: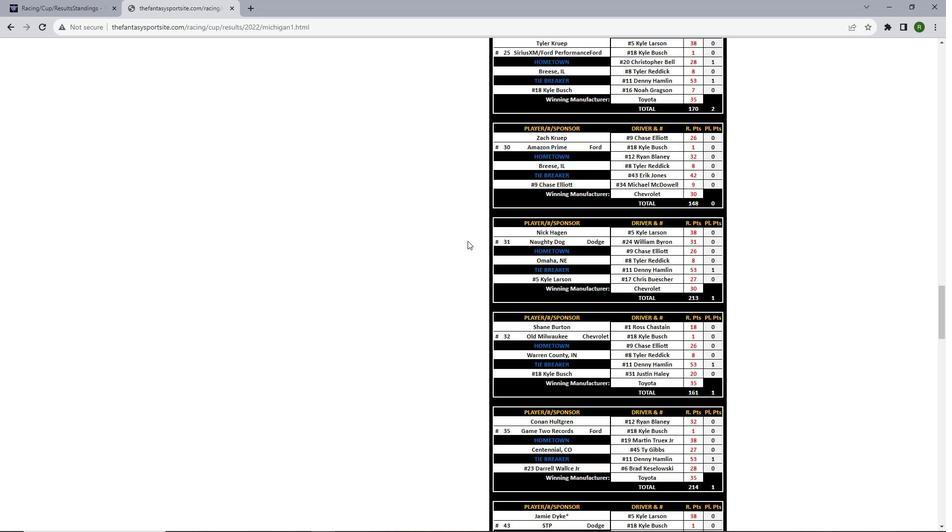 
Action: Mouse scrolled (485, 272) with delta (0, 0)
Screenshot: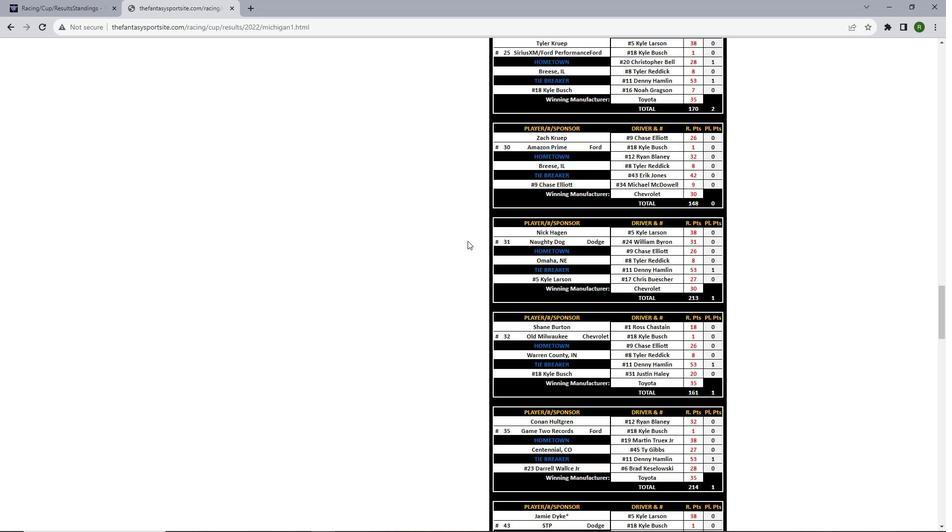 
Action: Mouse scrolled (485, 272) with delta (0, 0)
Screenshot: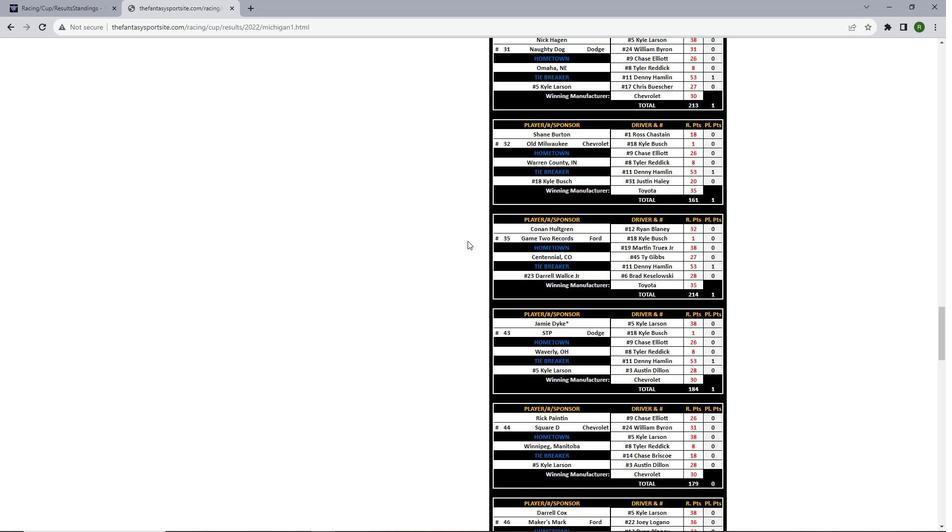 
Action: Mouse scrolled (485, 272) with delta (0, 0)
Screenshot: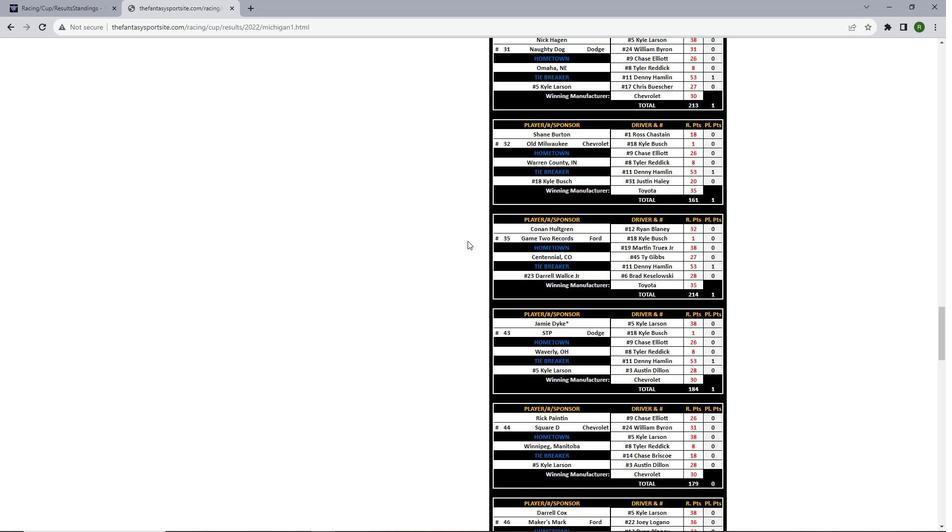 
Action: Mouse scrolled (485, 272) with delta (0, 0)
Screenshot: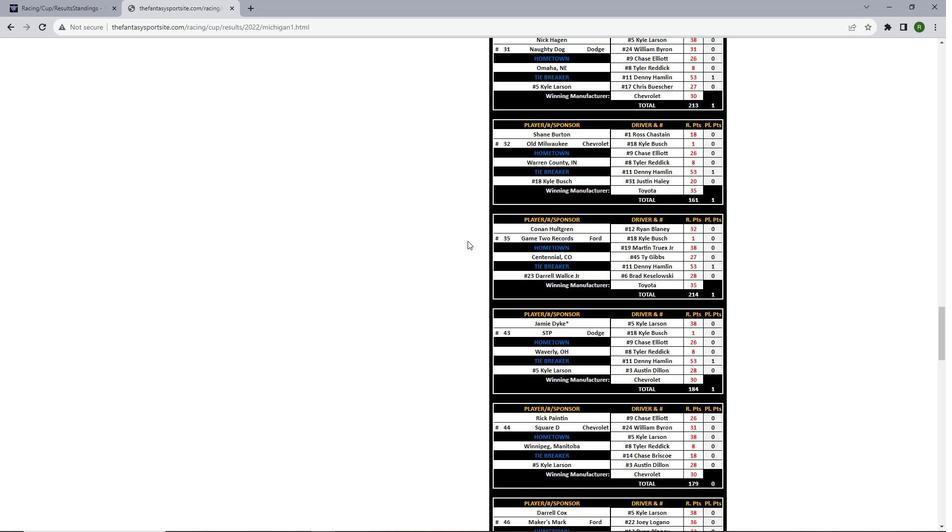 
Action: Mouse scrolled (485, 272) with delta (0, 0)
Screenshot: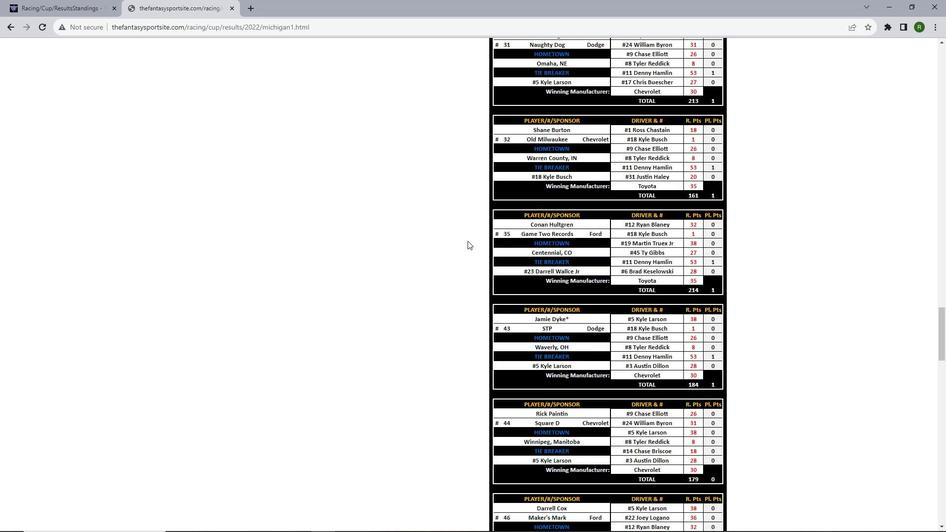 
Action: Mouse scrolled (485, 272) with delta (0, 0)
Screenshot: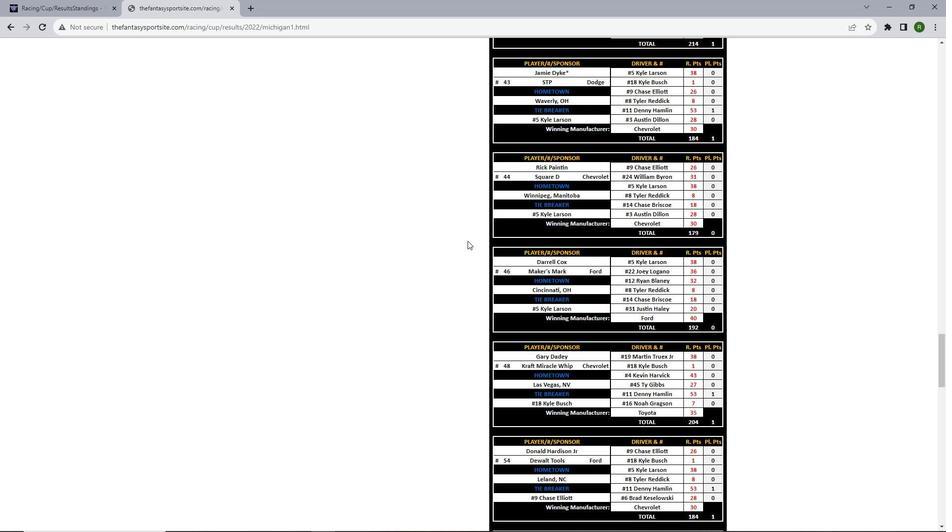 
Action: Mouse scrolled (485, 272) with delta (0, 0)
Screenshot: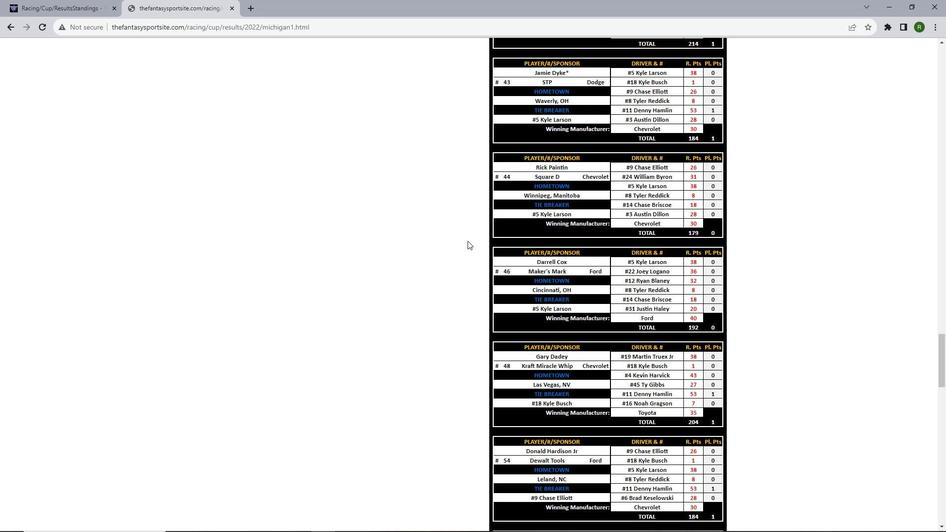 
Action: Mouse scrolled (485, 272) with delta (0, 0)
Screenshot: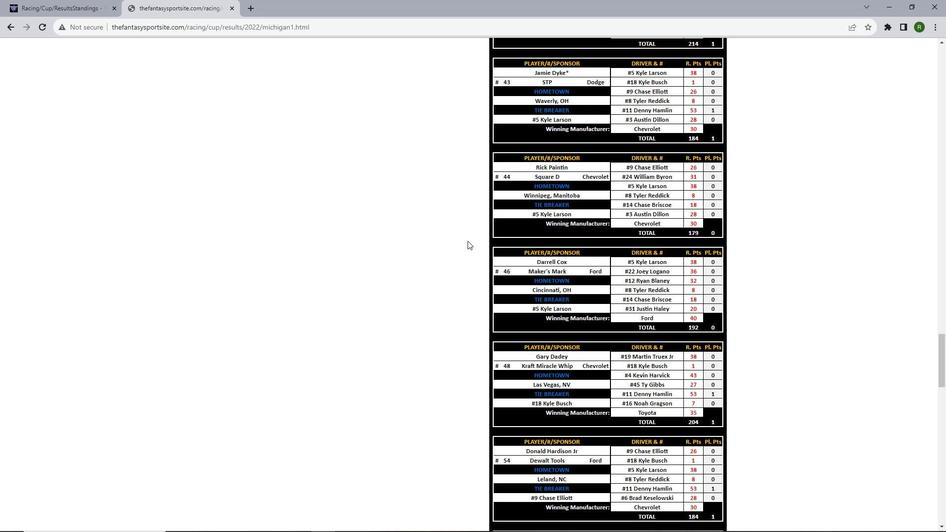 
Action: Mouse scrolled (485, 272) with delta (0, 0)
Screenshot: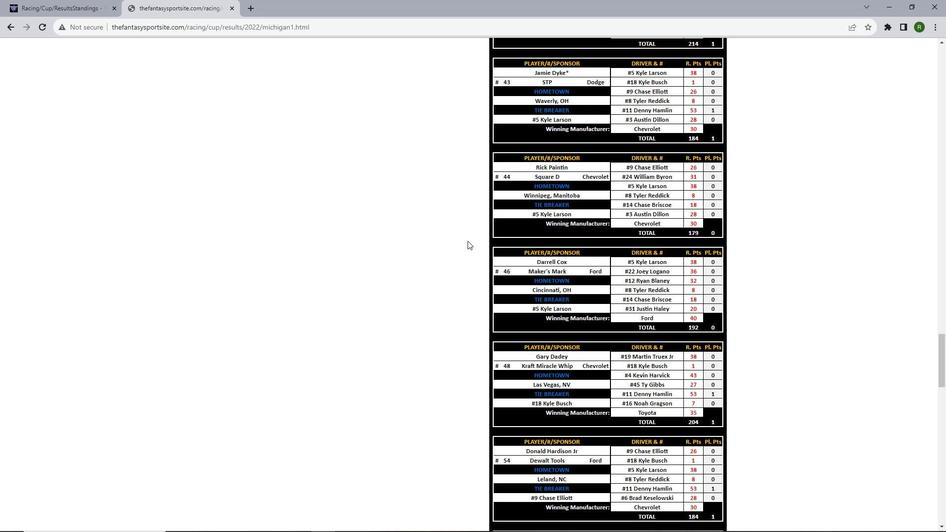 
Action: Mouse scrolled (485, 272) with delta (0, 0)
Screenshot: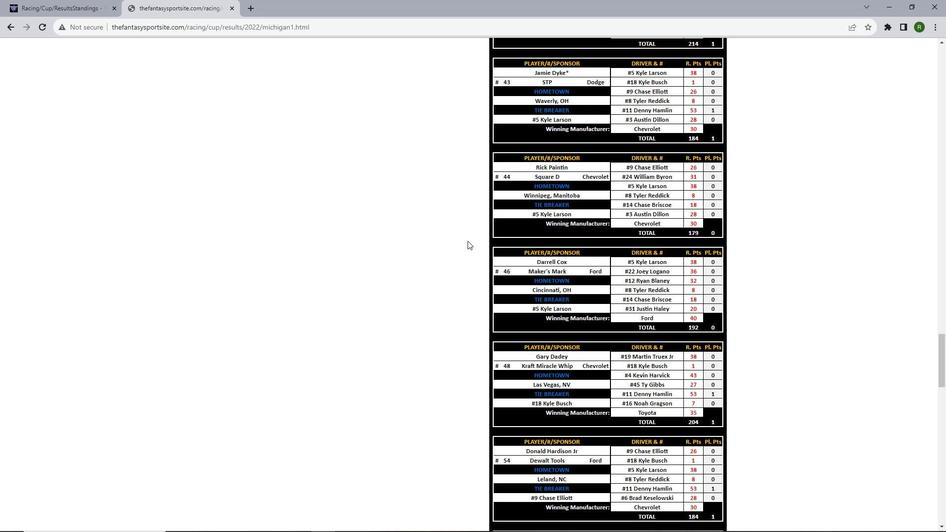
Action: Mouse scrolled (485, 272) with delta (0, 0)
Screenshot: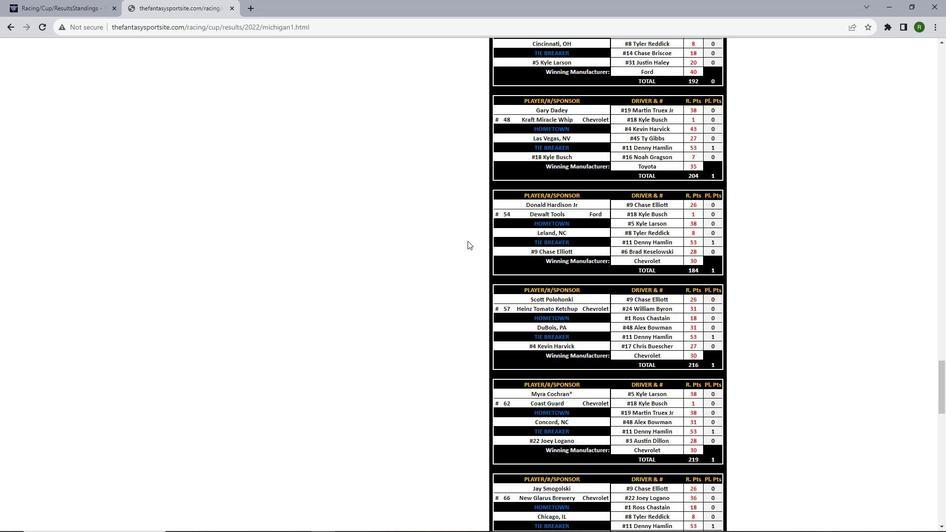 
Action: Mouse scrolled (485, 272) with delta (0, 0)
Screenshot: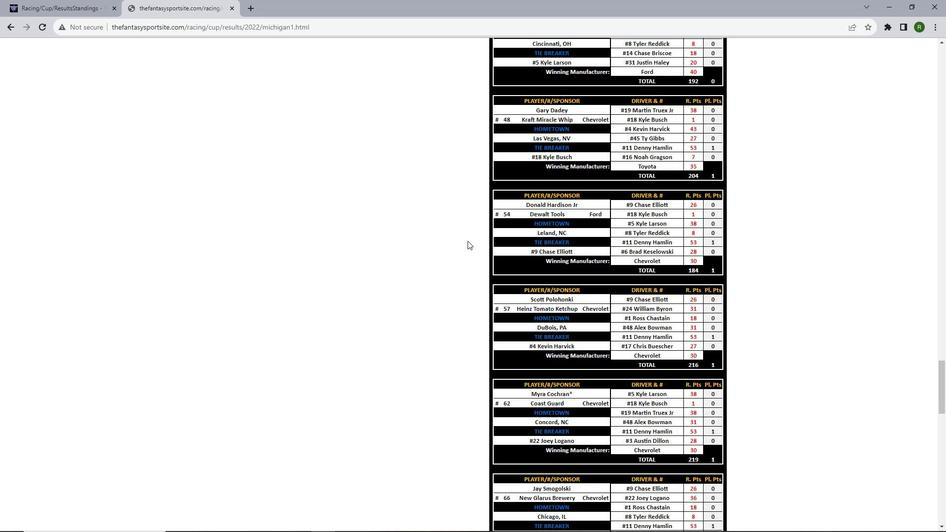 
Action: Mouse scrolled (485, 272) with delta (0, 0)
Screenshot: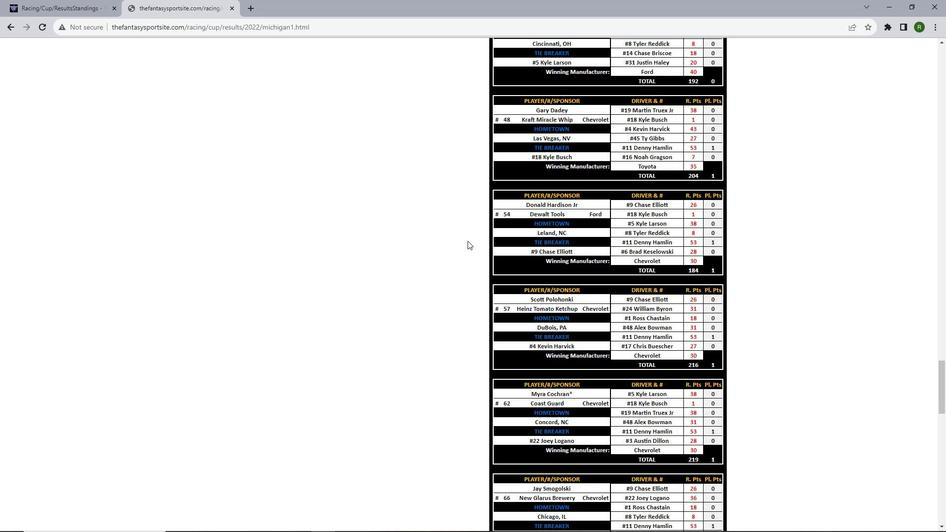 
Action: Mouse scrolled (485, 272) with delta (0, 0)
Screenshot: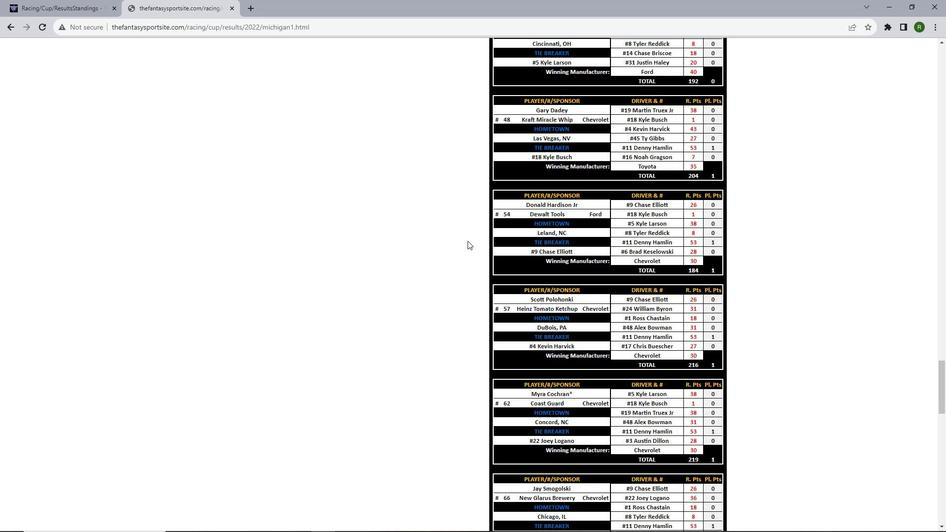 
Action: Mouse scrolled (485, 272) with delta (0, 0)
Screenshot: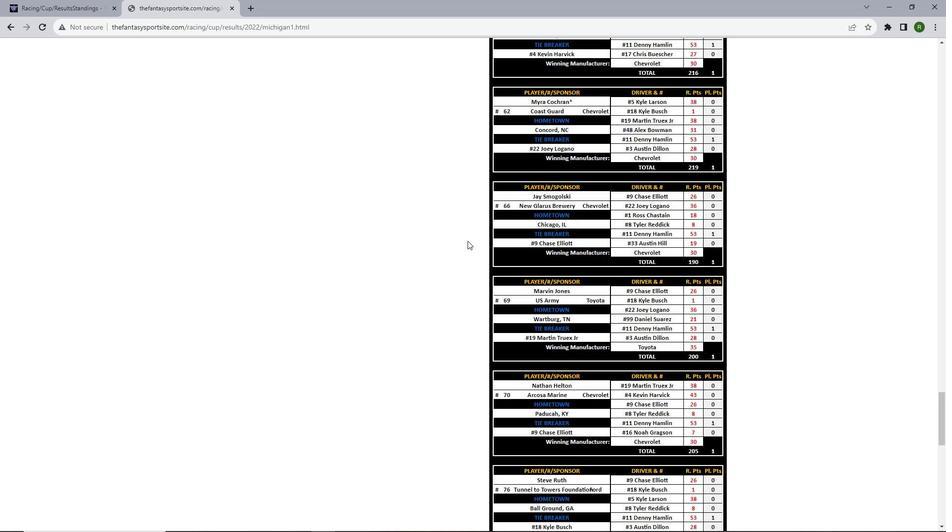 
Action: Mouse scrolled (485, 272) with delta (0, 0)
Screenshot: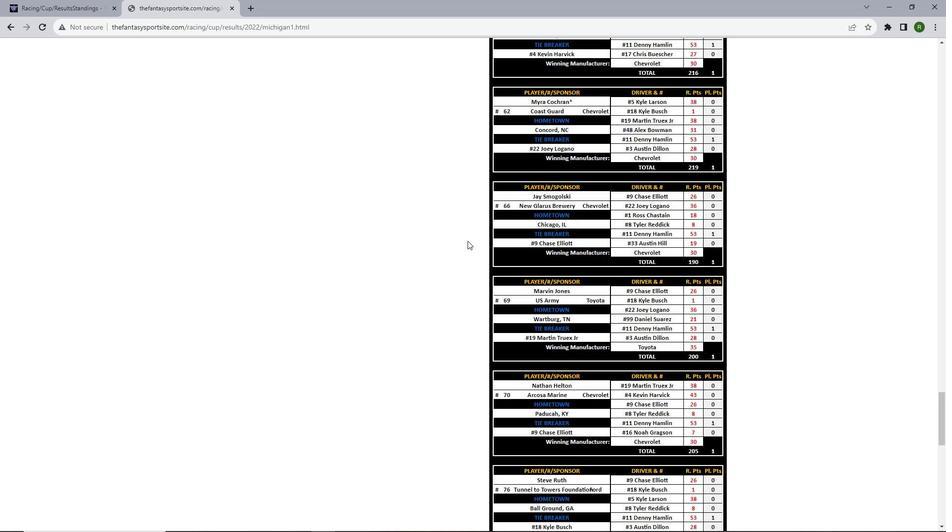 
Action: Mouse scrolled (485, 272) with delta (0, 0)
Screenshot: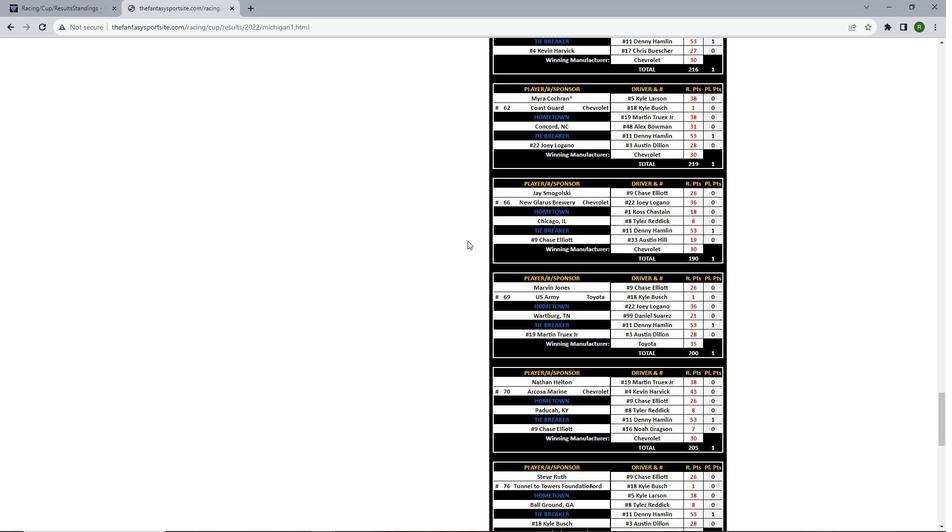
Action: Mouse scrolled (485, 272) with delta (0, 0)
Screenshot: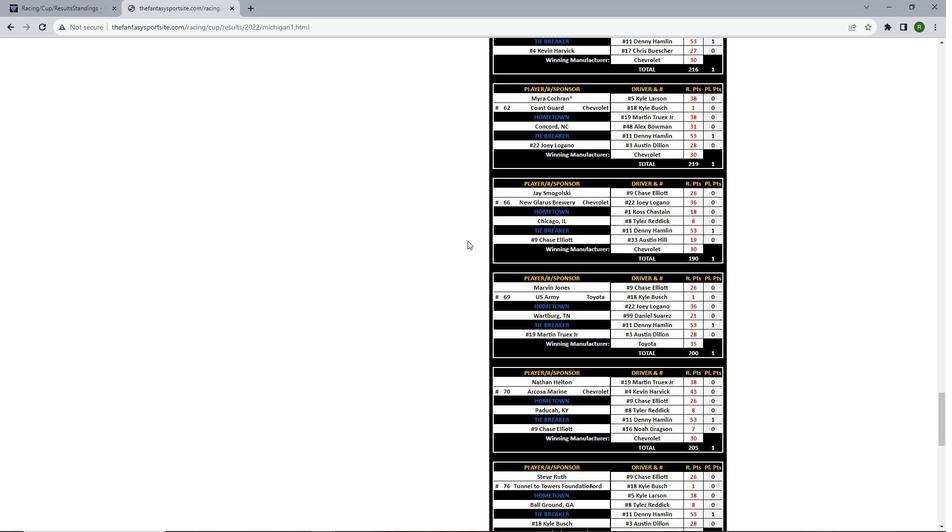 
Action: Mouse scrolled (485, 272) with delta (0, 0)
Screenshot: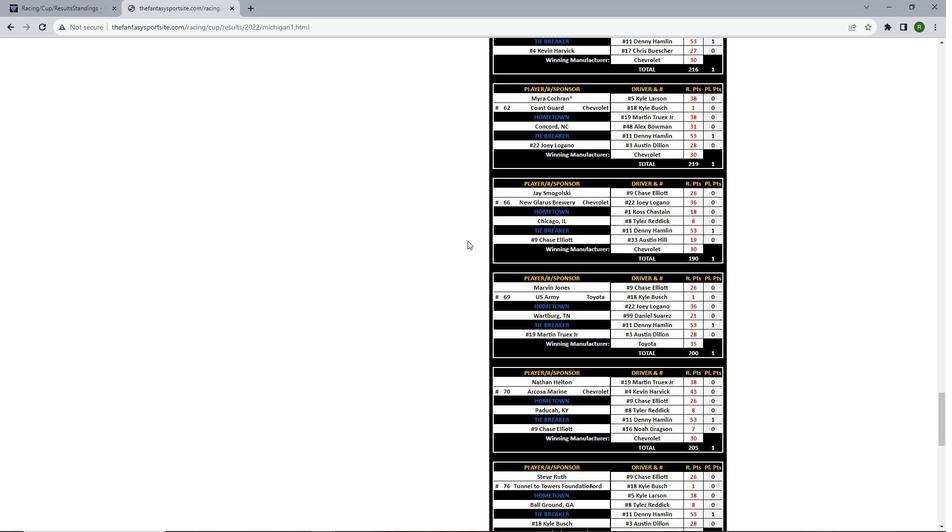 
Action: Mouse scrolled (485, 272) with delta (0, 0)
Screenshot: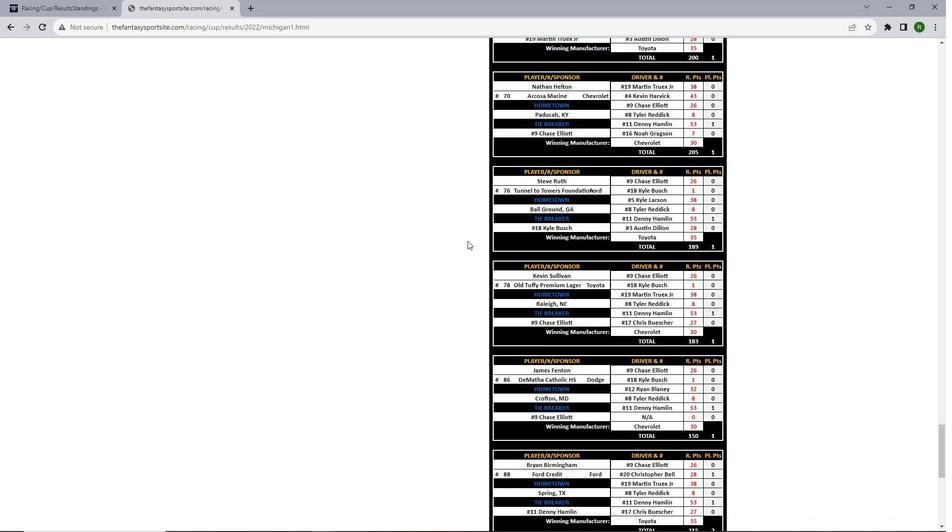 
Action: Mouse scrolled (485, 272) with delta (0, 0)
Screenshot: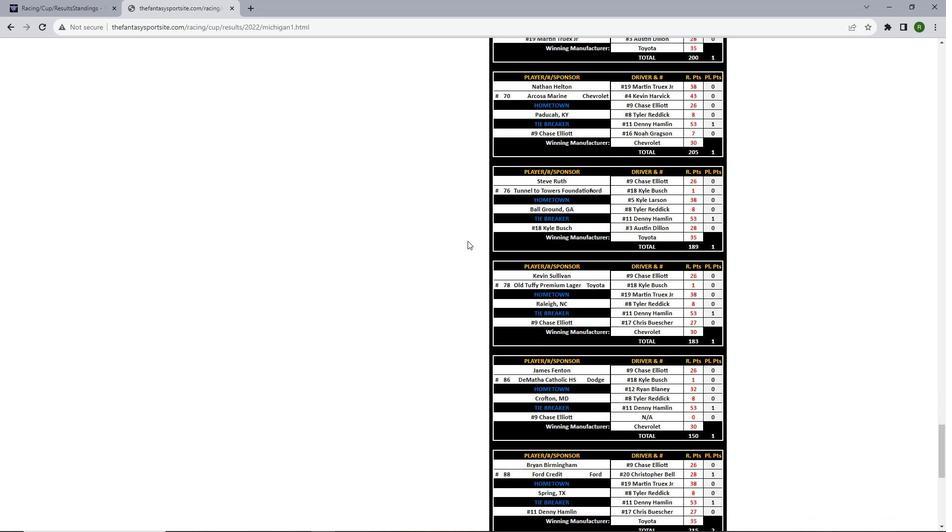 
Action: Mouse scrolled (485, 272) with delta (0, 0)
Screenshot: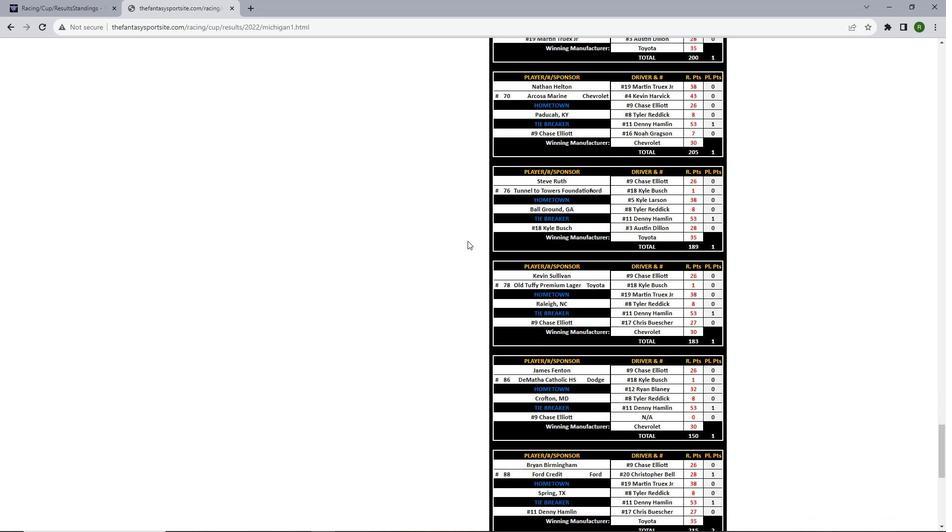 
Action: Mouse scrolled (485, 272) with delta (0, 0)
Screenshot: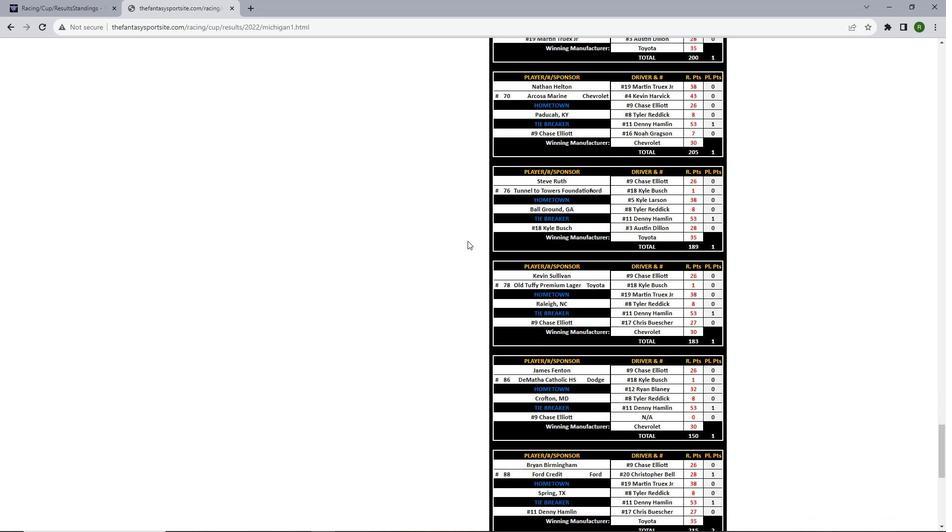 
Action: Mouse scrolled (485, 272) with delta (0, 0)
Screenshot: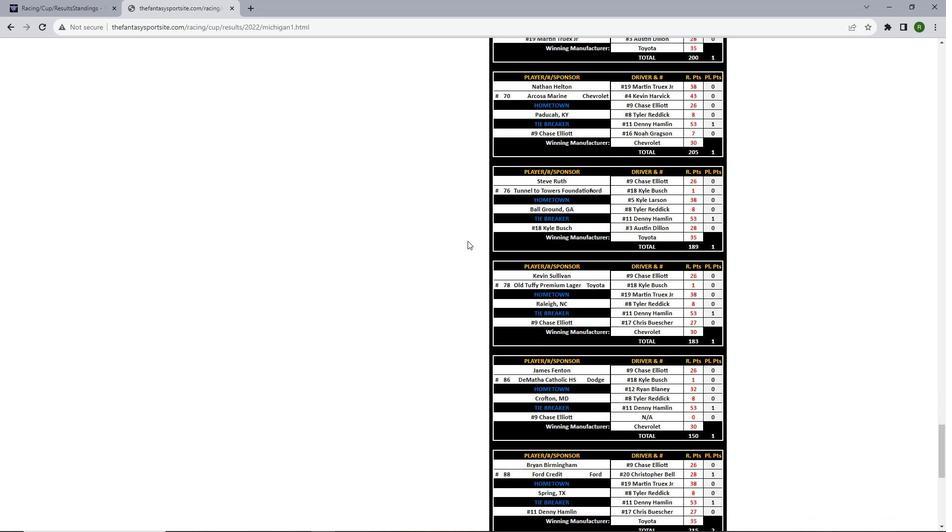 
Action: Mouse scrolled (485, 272) with delta (0, 0)
Screenshot: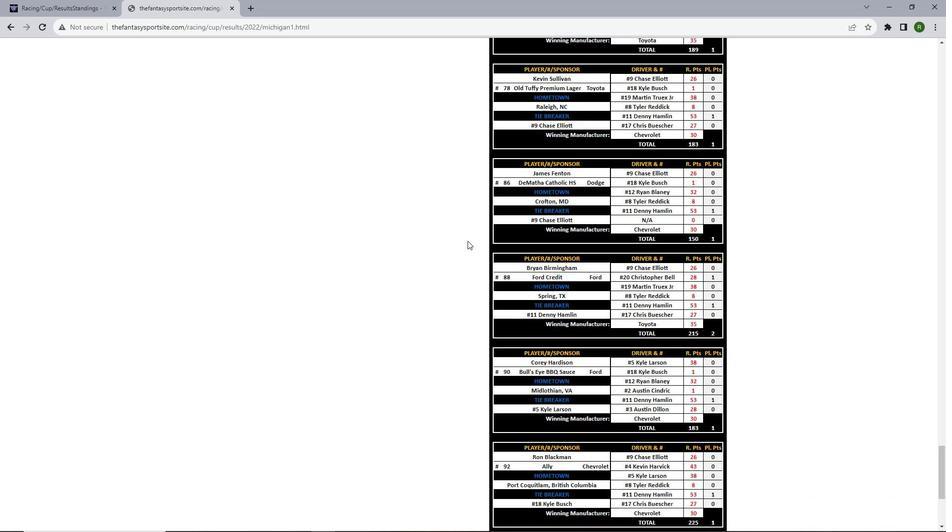 
Action: Mouse scrolled (485, 272) with delta (0, 0)
Screenshot: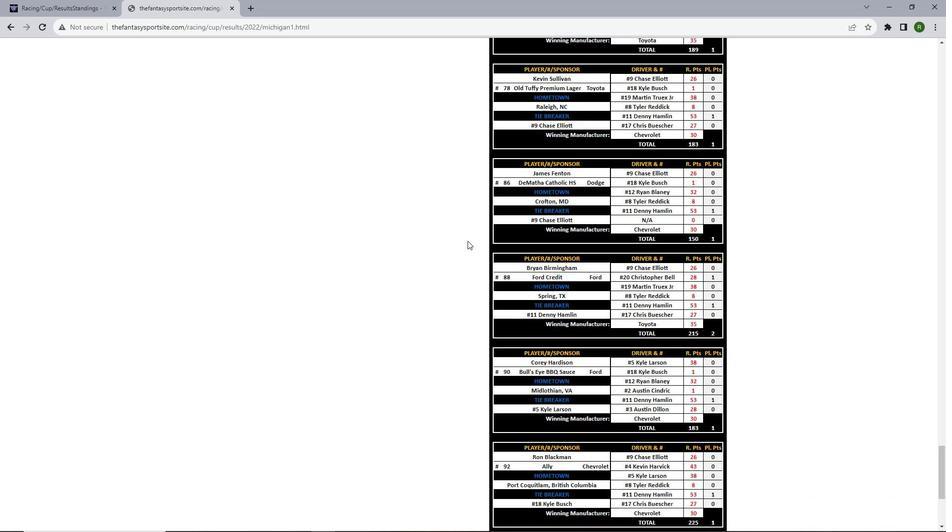 
Action: Mouse scrolled (485, 272) with delta (0, 0)
Screenshot: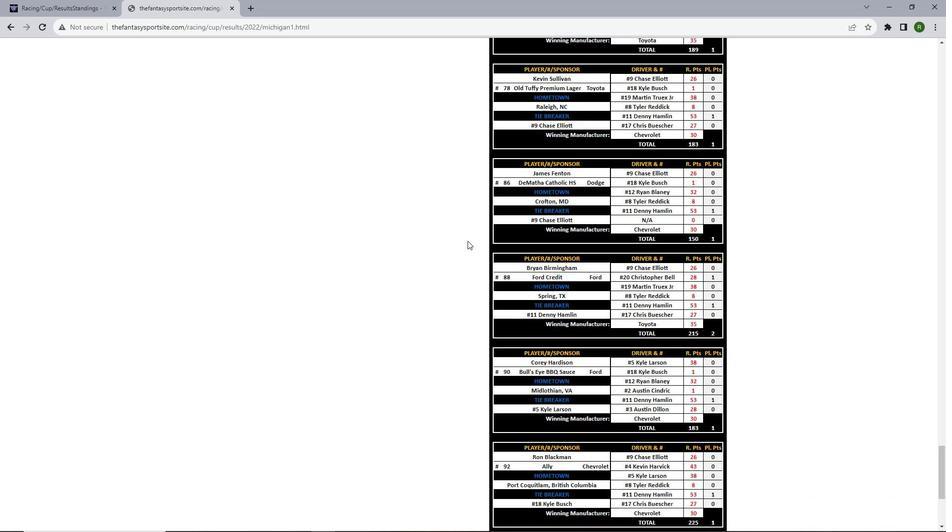 
Action: Mouse scrolled (485, 272) with delta (0, 0)
Screenshot: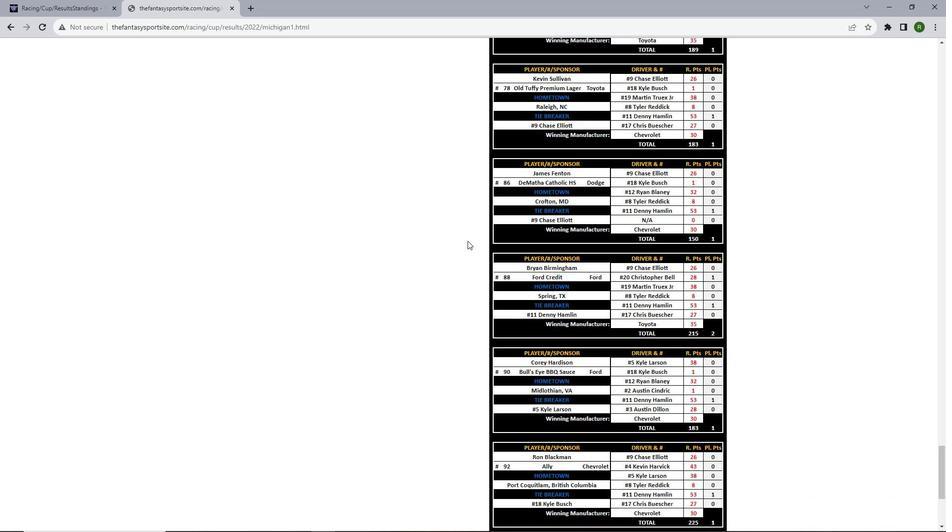 
Action: Mouse scrolled (485, 272) with delta (0, 0)
Screenshot: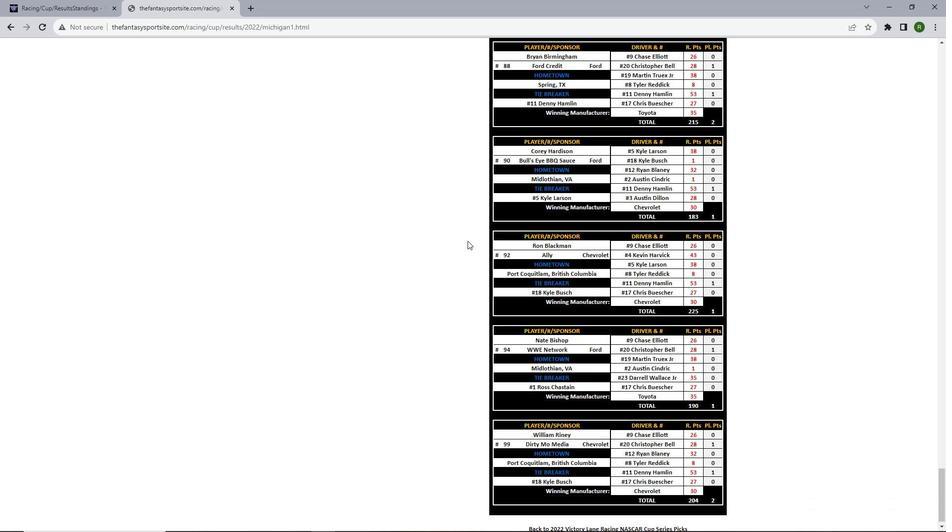 
Action: Mouse scrolled (485, 272) with delta (0, 0)
Screenshot: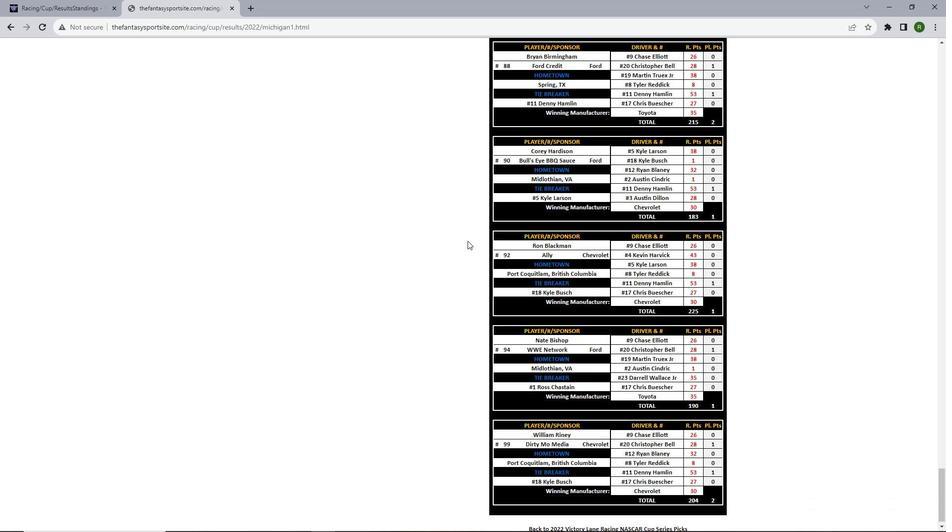 
Action: Mouse scrolled (485, 272) with delta (0, 0)
Screenshot: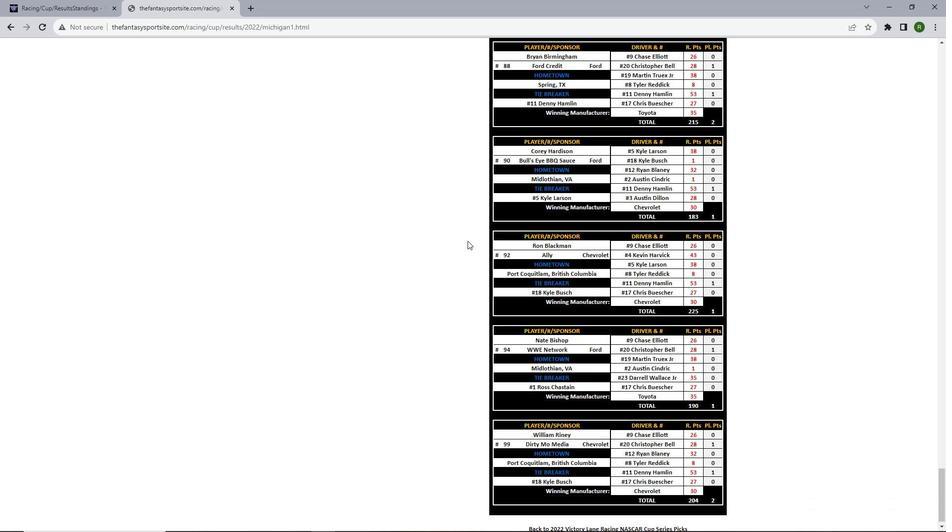 
Action: Mouse scrolled (485, 272) with delta (0, 0)
Screenshot: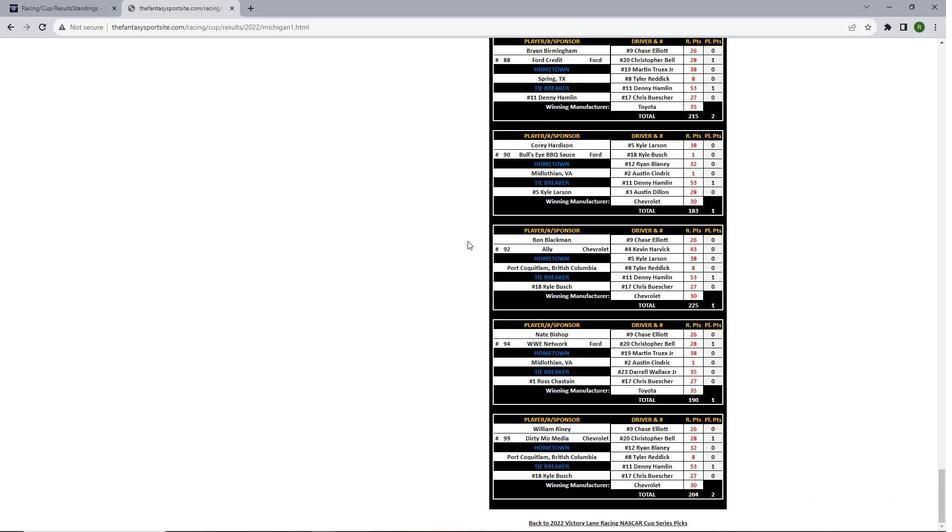 
Action: Mouse scrolled (485, 272) with delta (0, 0)
Screenshot: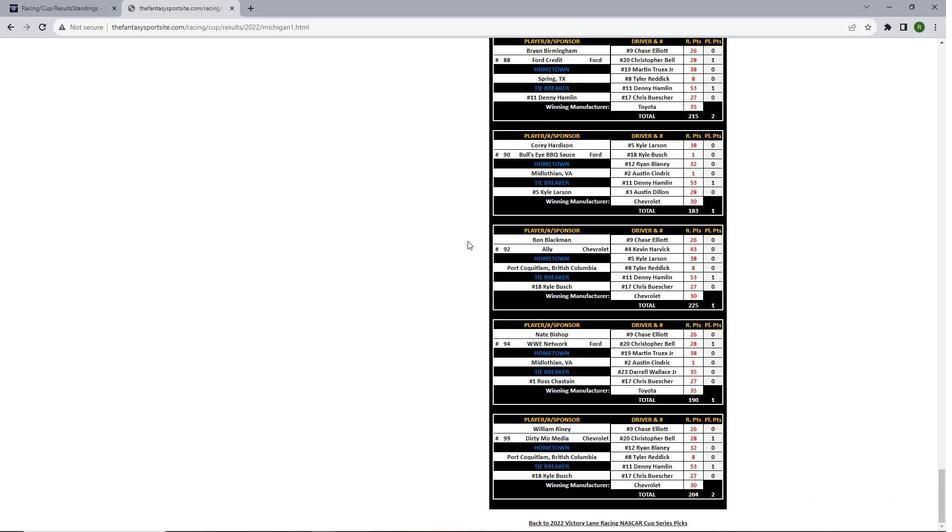 
Action: Mouse scrolled (485, 272) with delta (0, 0)
Screenshot: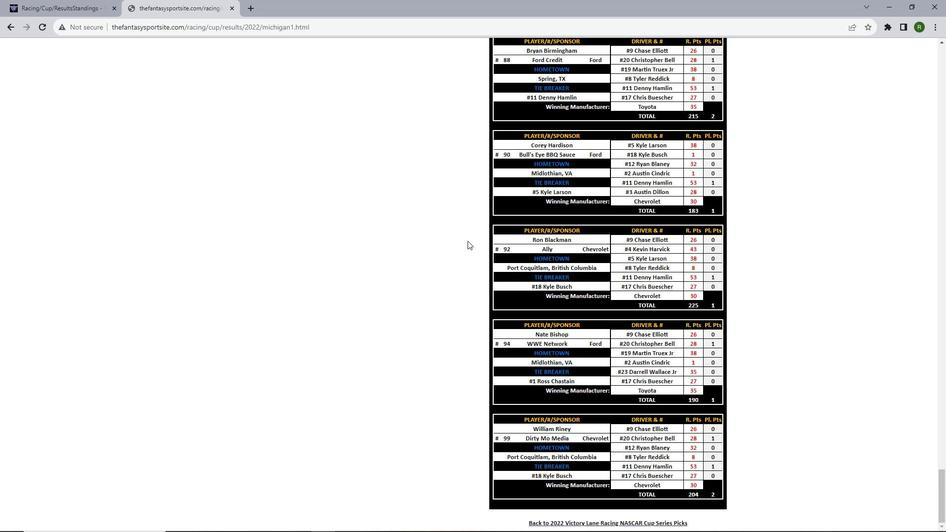 
Action: Mouse scrolled (485, 272) with delta (0, 0)
Screenshot: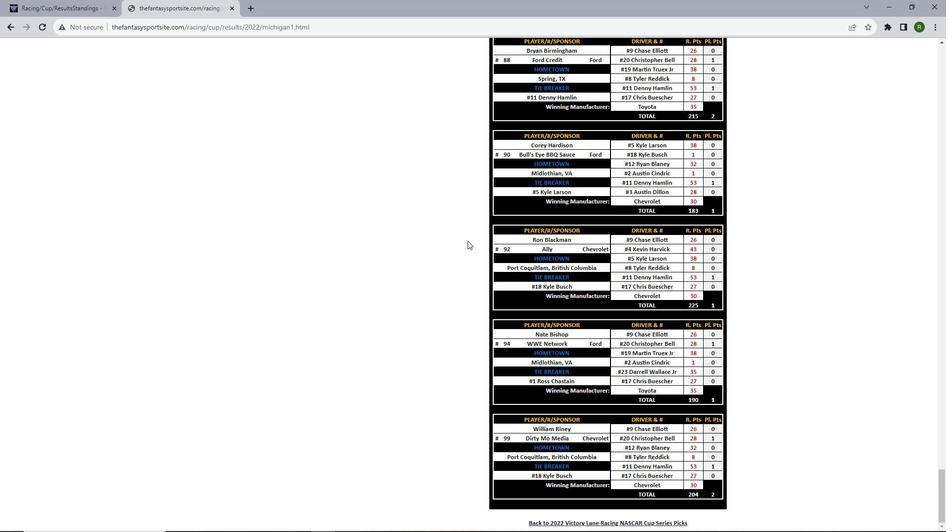 
Action: Mouse scrolled (485, 272) with delta (0, 0)
Screenshot: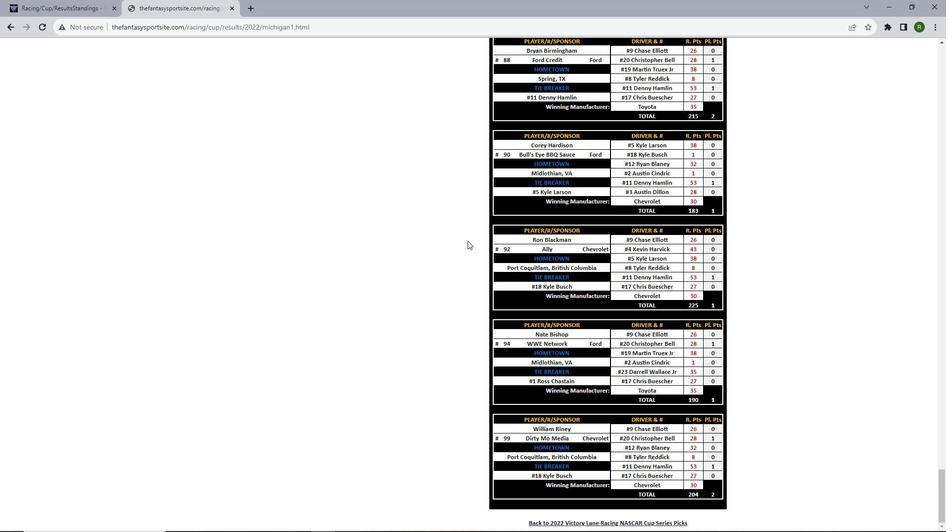 
Action: Mouse scrolled (485, 272) with delta (0, 0)
Screenshot: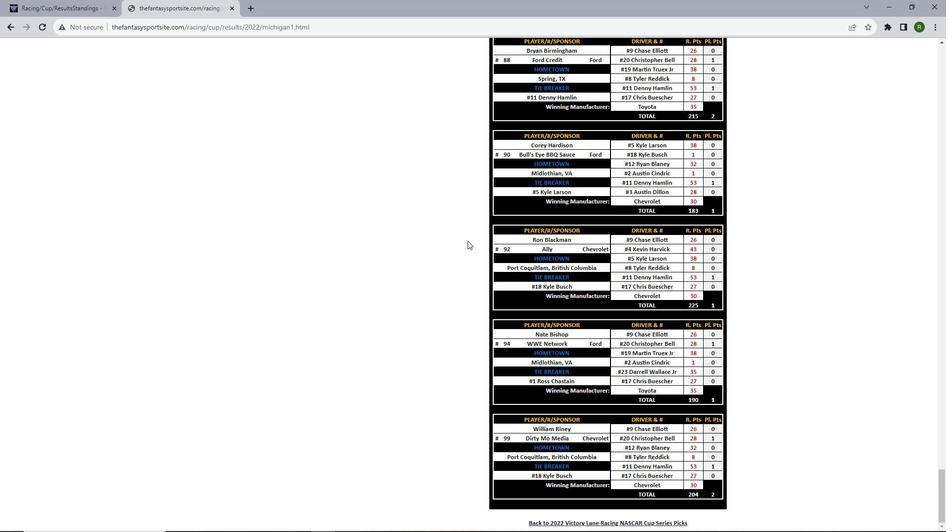 
Action: Mouse scrolled (485, 272) with delta (0, 0)
Screenshot: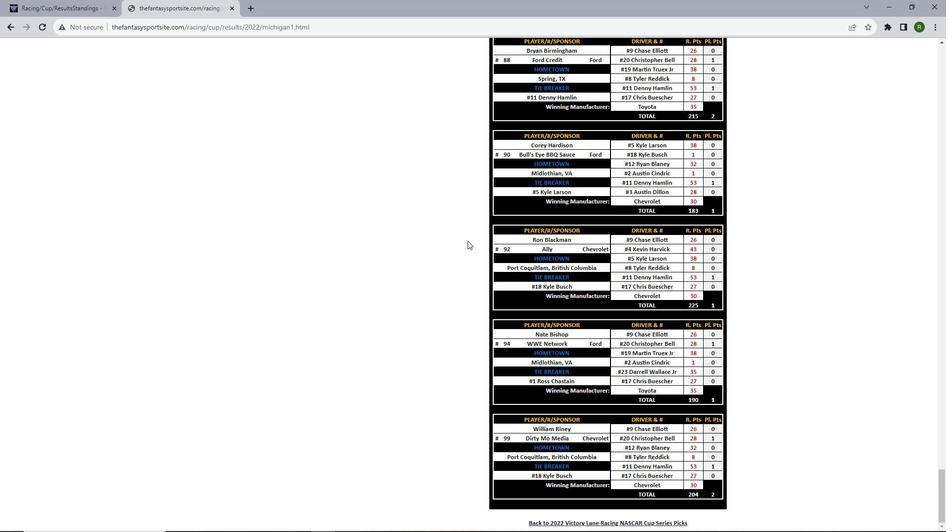
